 Task: Find connections with filter location Tijucas with filter topic #Leadershipfirstwith filter profile language Spanish with filter current company Jobs Quest with filter school Mangalore University with filter industry Mental Health Care with filter service category Video Production with filter keywords title Direct Salesperson
Action: Mouse moved to (519, 99)
Screenshot: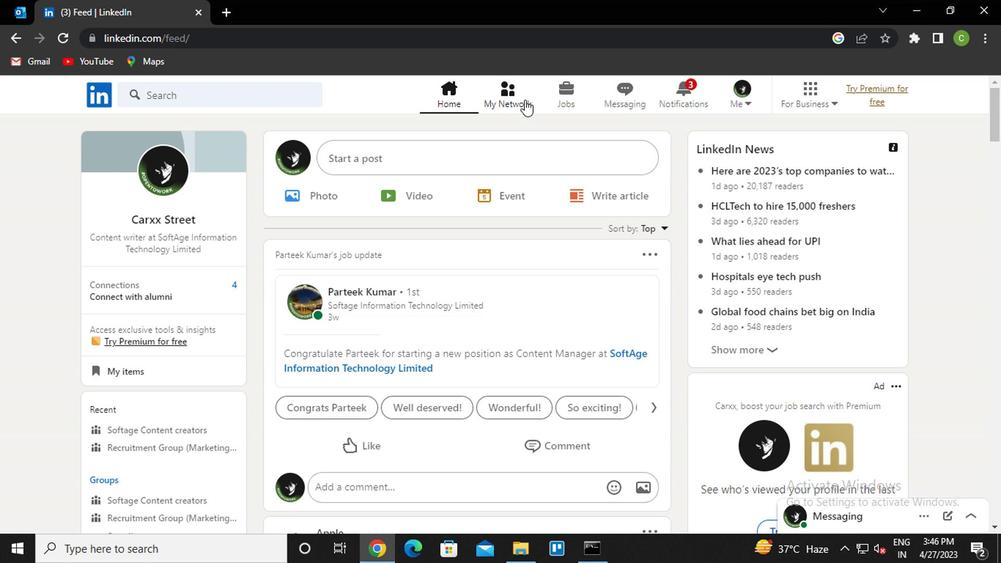 
Action: Mouse pressed left at (519, 99)
Screenshot: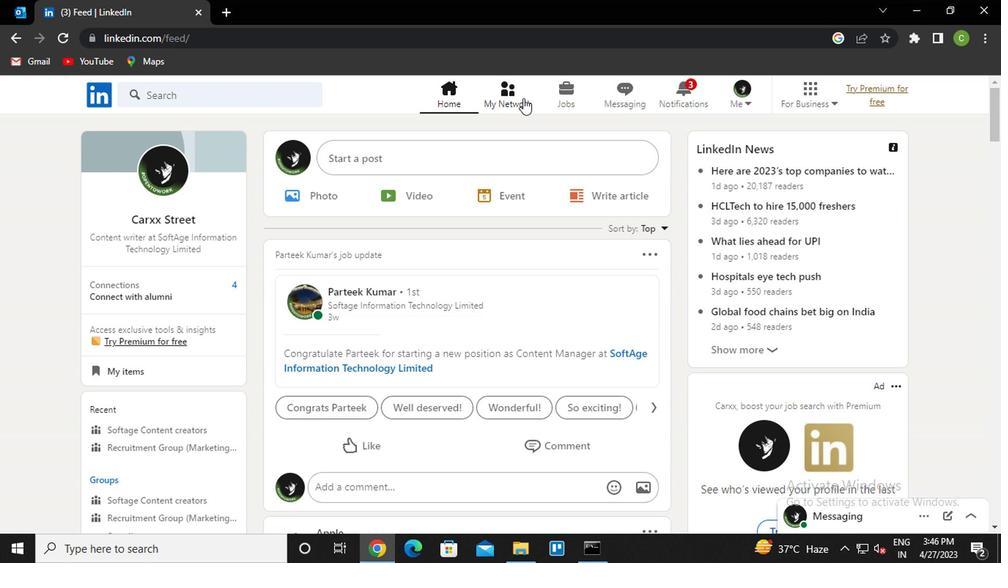 
Action: Mouse moved to (184, 181)
Screenshot: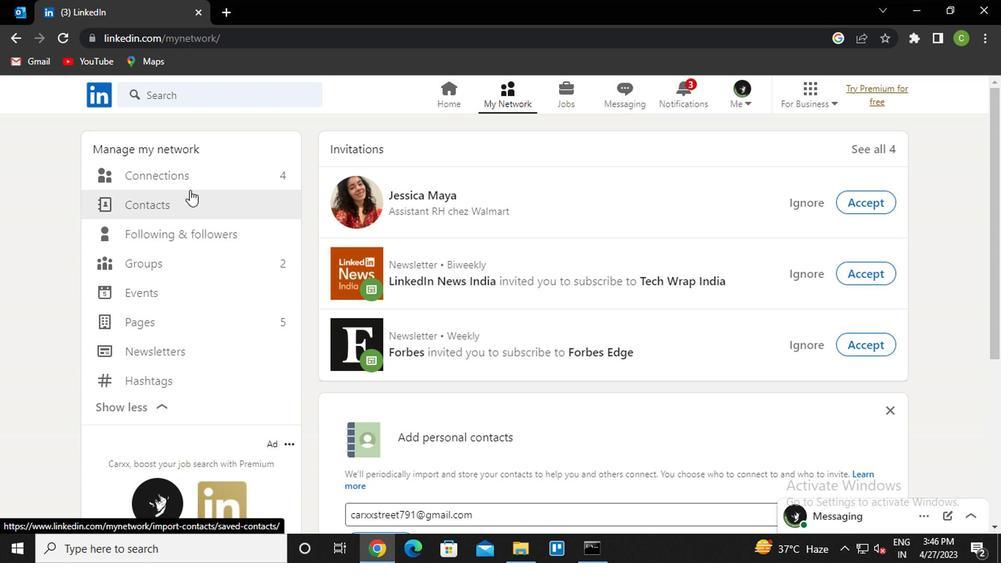 
Action: Mouse pressed left at (184, 181)
Screenshot: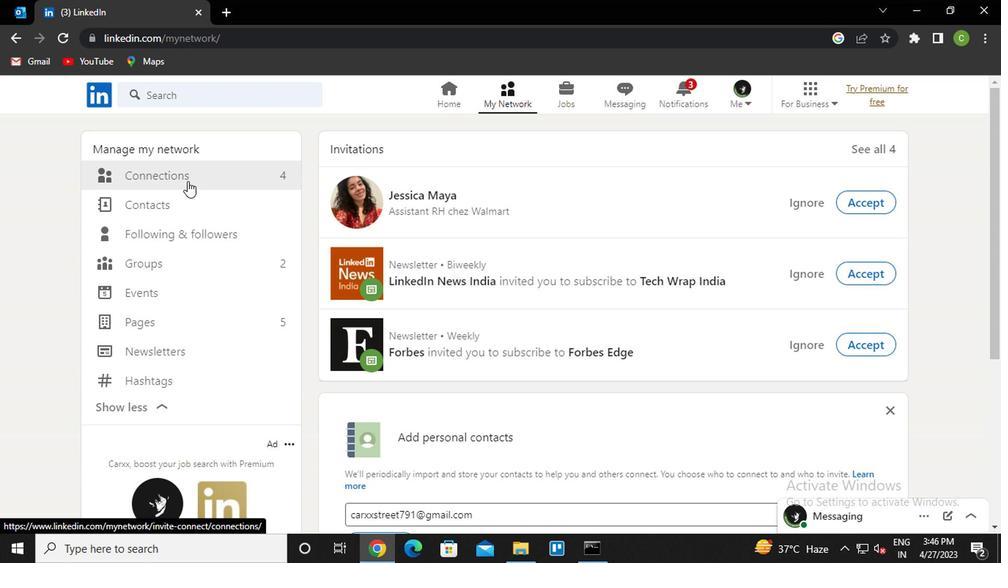 
Action: Mouse moved to (591, 181)
Screenshot: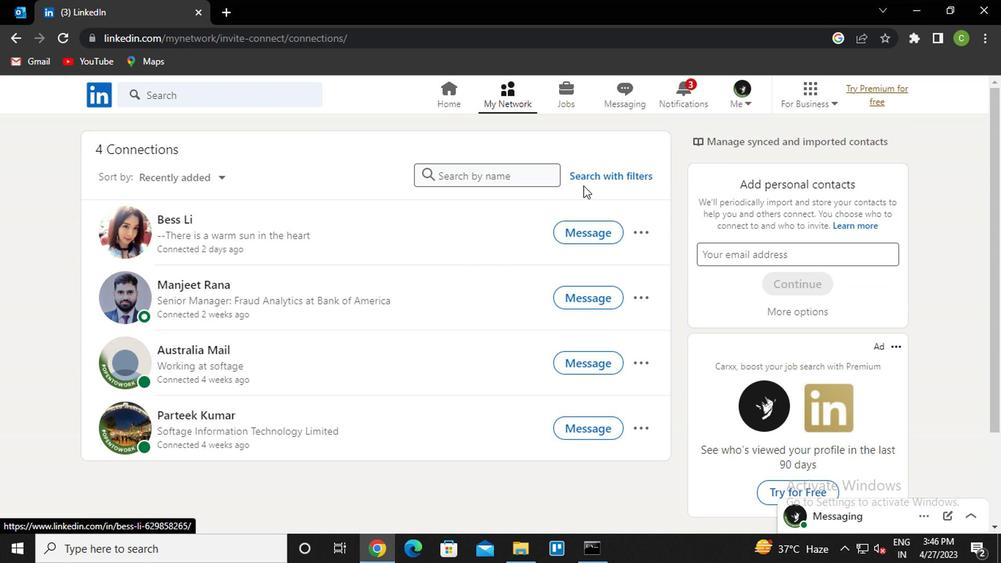 
Action: Mouse pressed left at (591, 181)
Screenshot: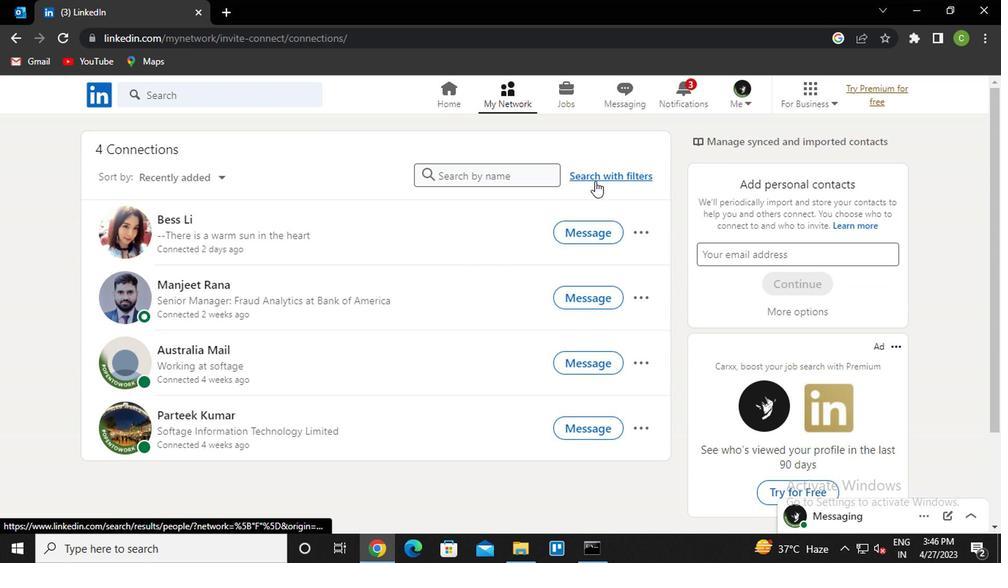 
Action: Mouse moved to (539, 139)
Screenshot: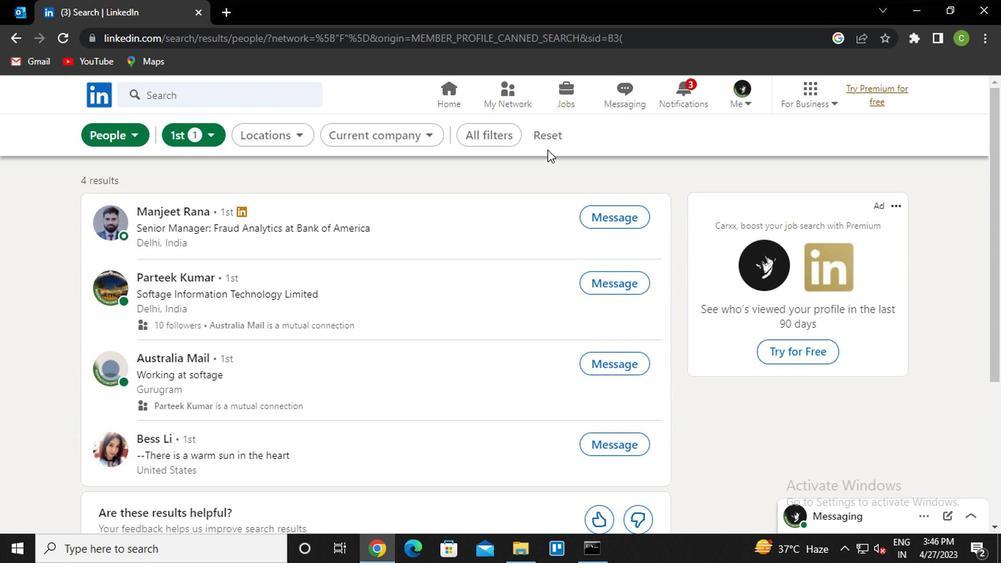 
Action: Mouse pressed left at (539, 139)
Screenshot: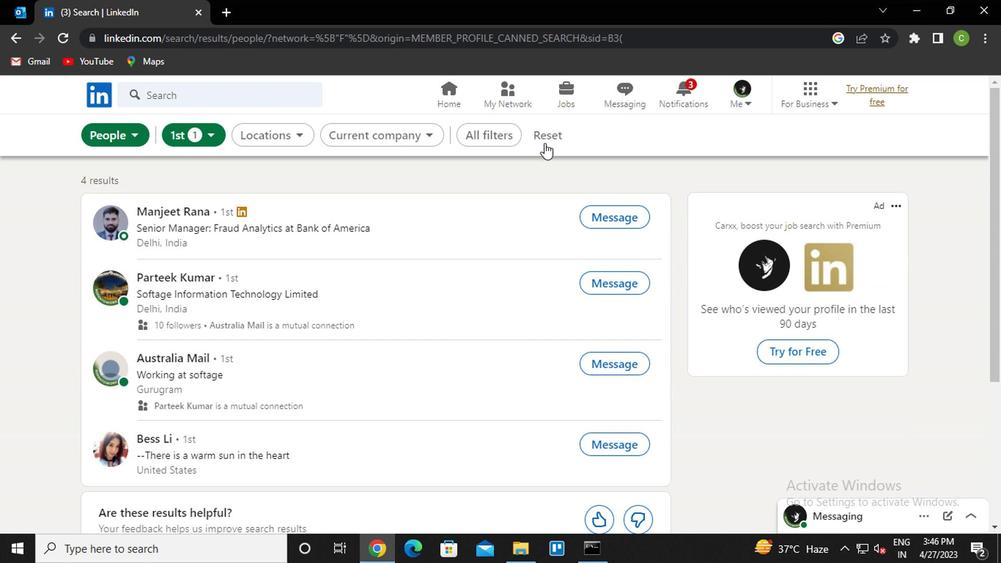 
Action: Mouse moved to (539, 138)
Screenshot: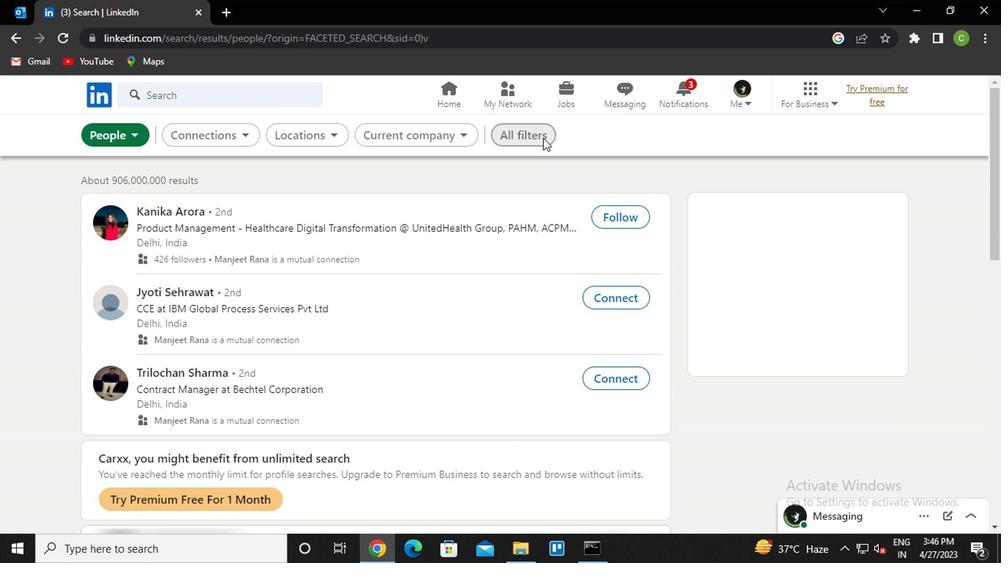 
Action: Mouse pressed left at (539, 138)
Screenshot: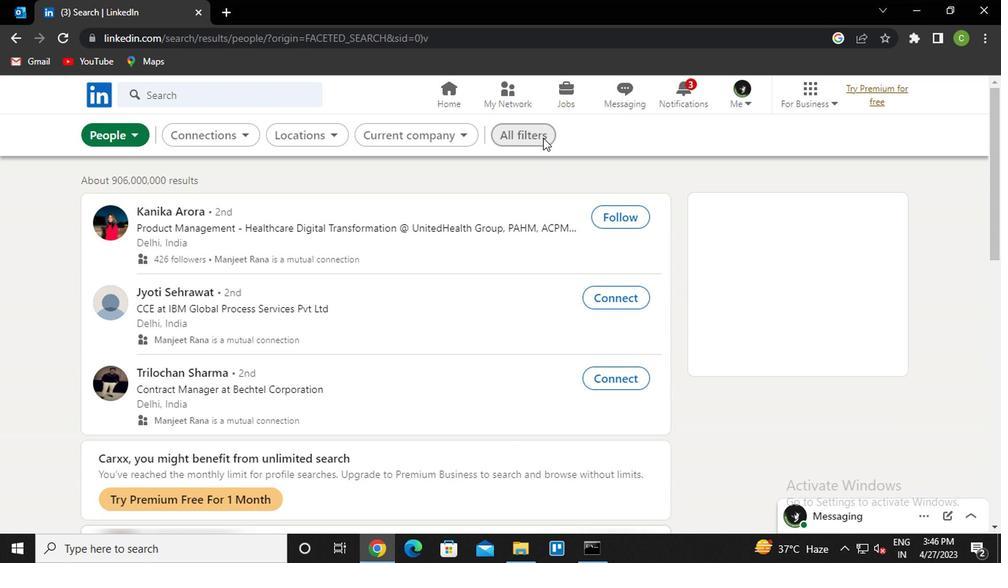 
Action: Mouse moved to (768, 302)
Screenshot: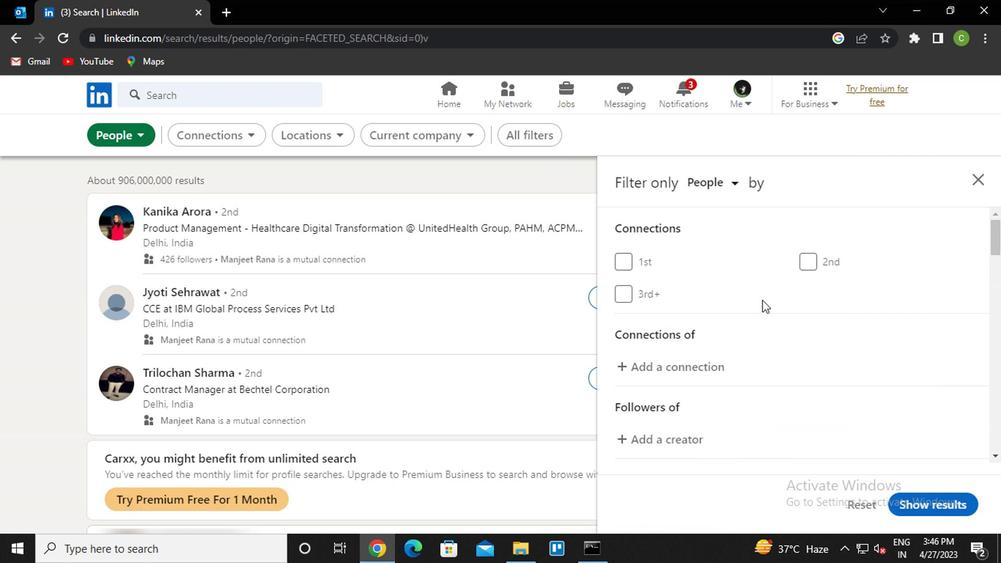 
Action: Mouse scrolled (768, 301) with delta (0, -1)
Screenshot: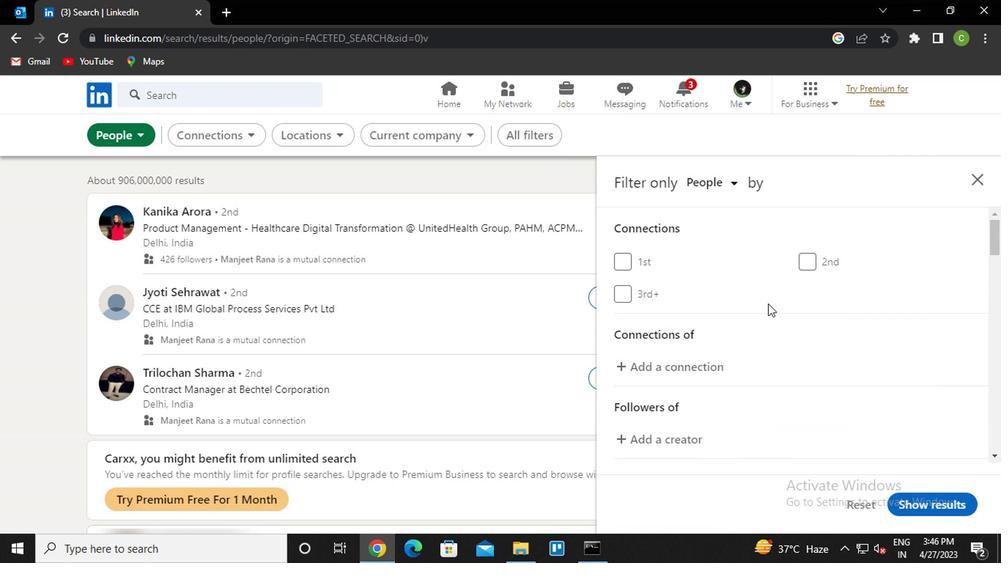 
Action: Mouse scrolled (768, 301) with delta (0, -1)
Screenshot: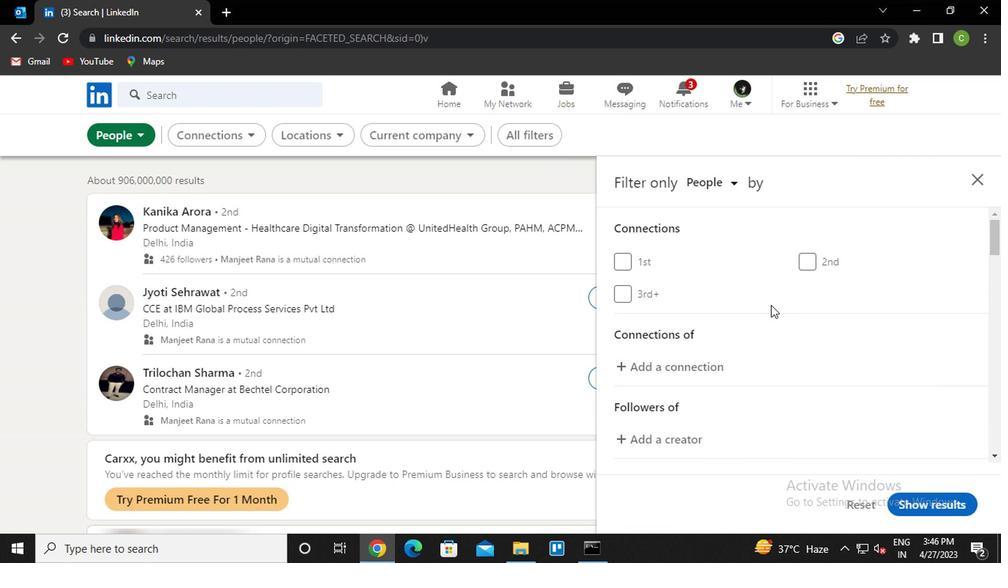 
Action: Mouse moved to (768, 304)
Screenshot: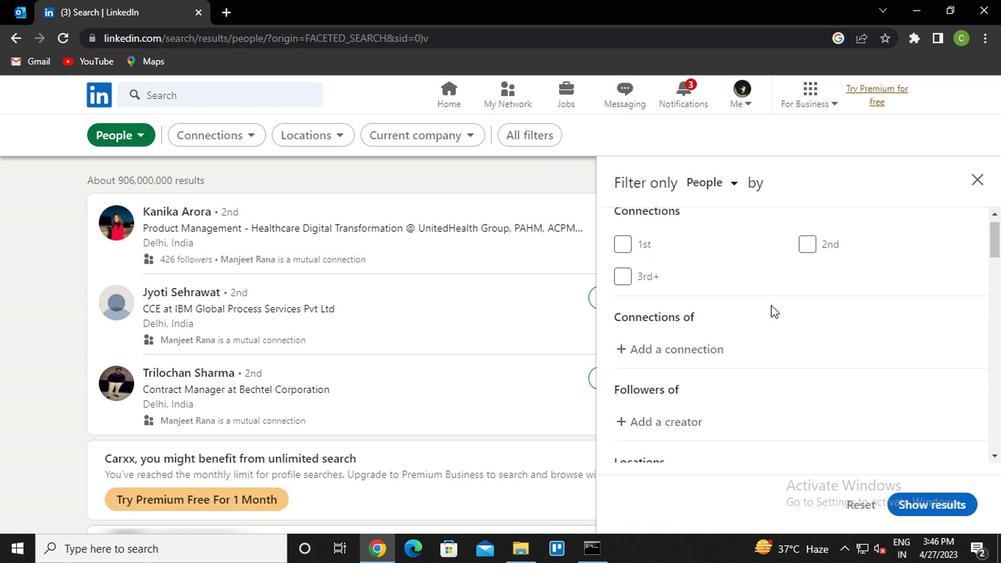 
Action: Mouse scrolled (768, 302) with delta (0, -1)
Screenshot: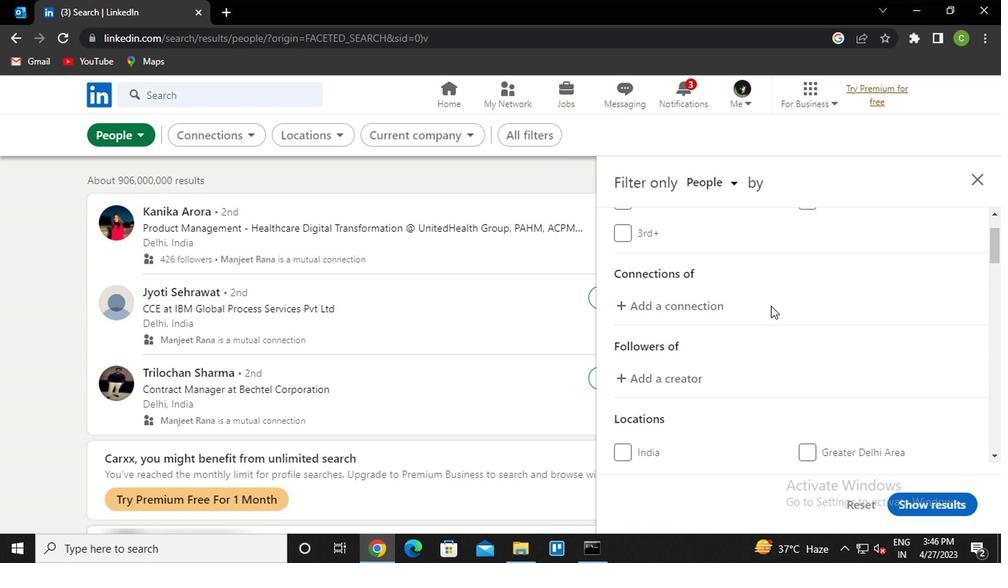 
Action: Mouse scrolled (768, 302) with delta (0, -1)
Screenshot: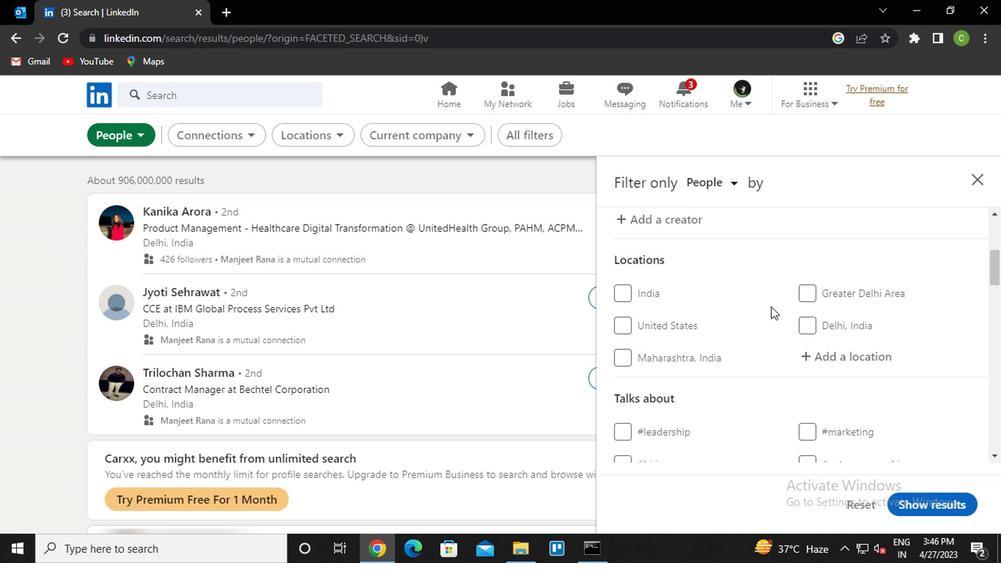 
Action: Mouse moved to (837, 281)
Screenshot: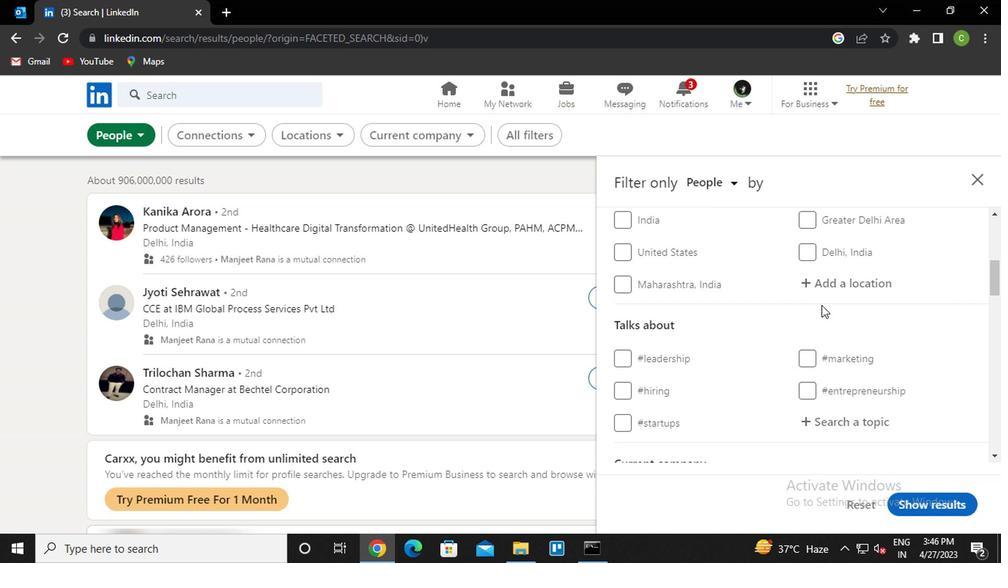 
Action: Mouse pressed left at (837, 281)
Screenshot: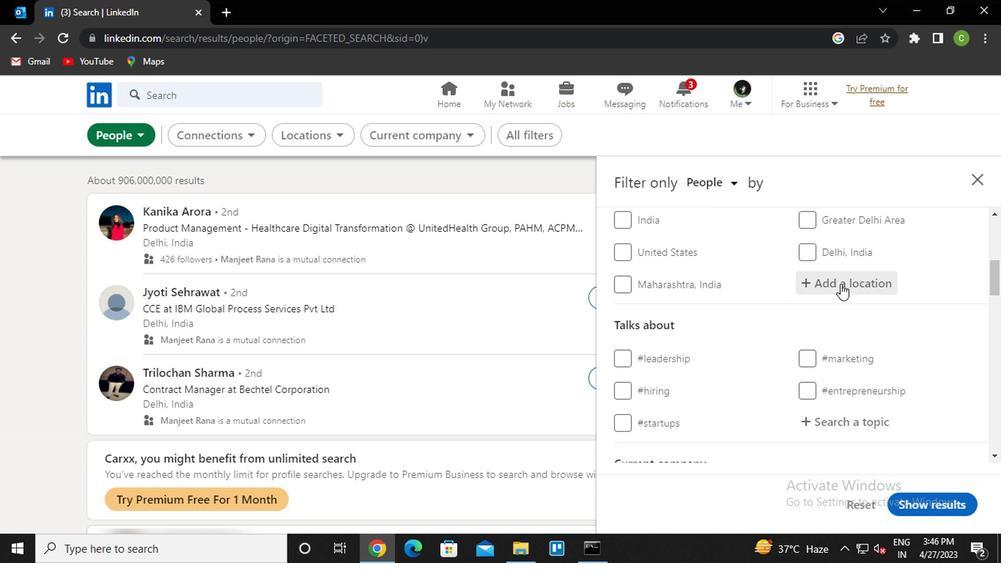 
Action: Key pressed <Key.caps_lock>t<Key.caps_lock>ijucas<Key.down><Key.enter>
Screenshot: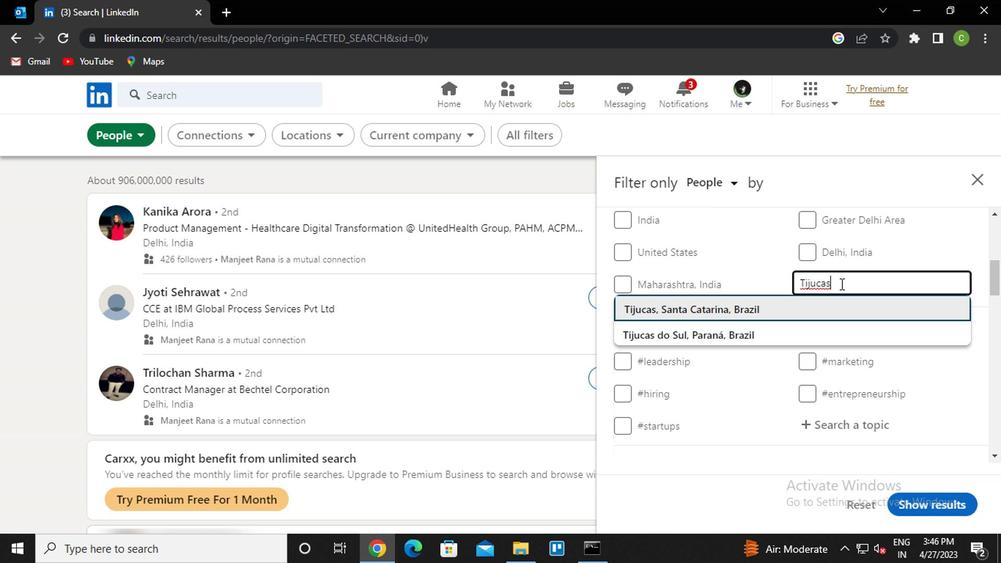 
Action: Mouse moved to (837, 281)
Screenshot: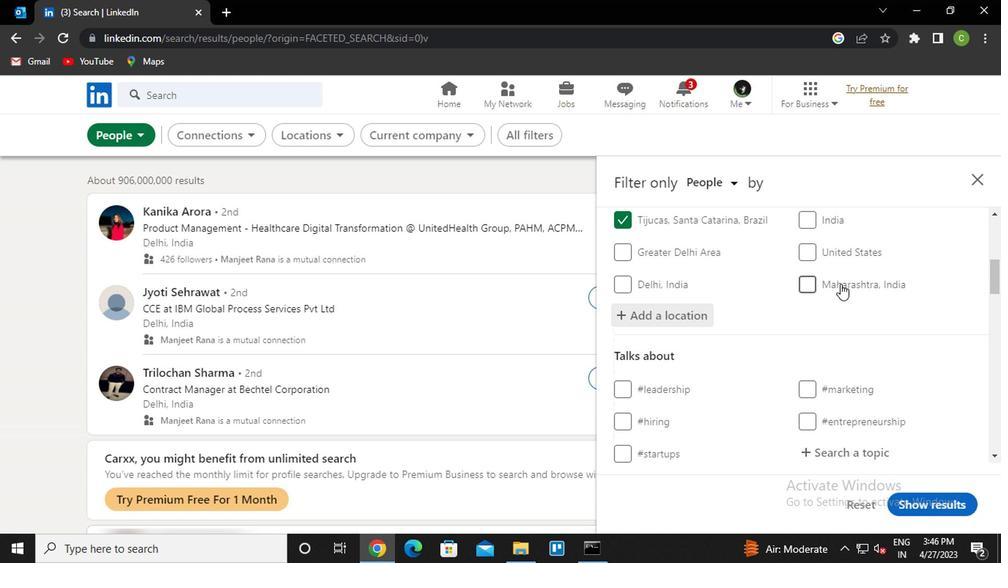 
Action: Mouse scrolled (837, 281) with delta (0, 0)
Screenshot: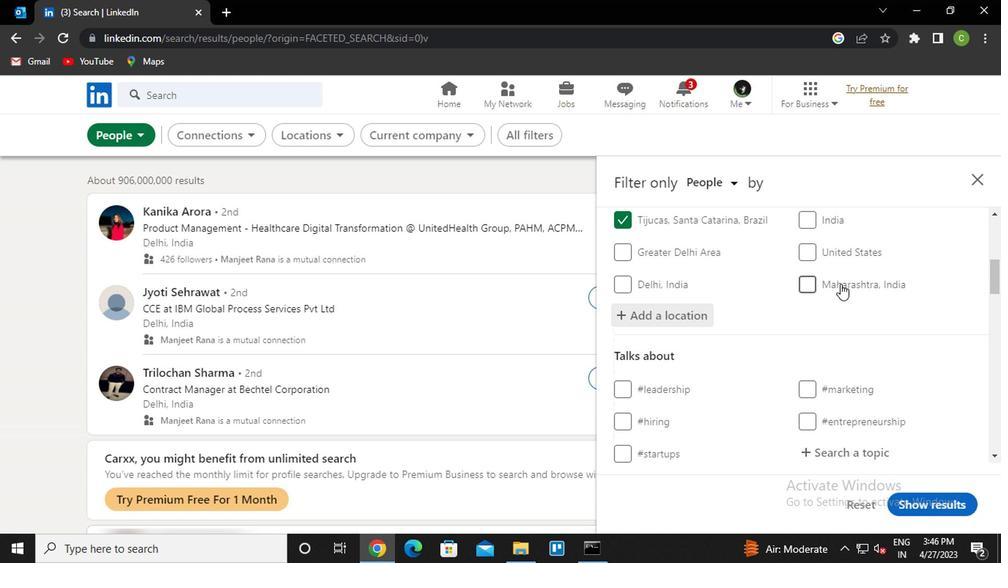 
Action: Mouse moved to (836, 281)
Screenshot: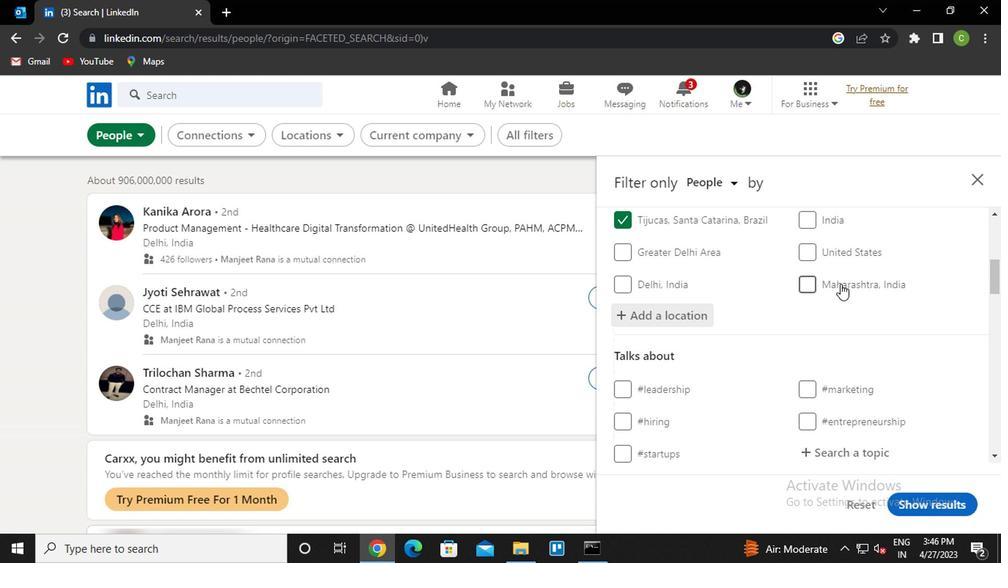 
Action: Mouse scrolled (836, 281) with delta (0, 0)
Screenshot: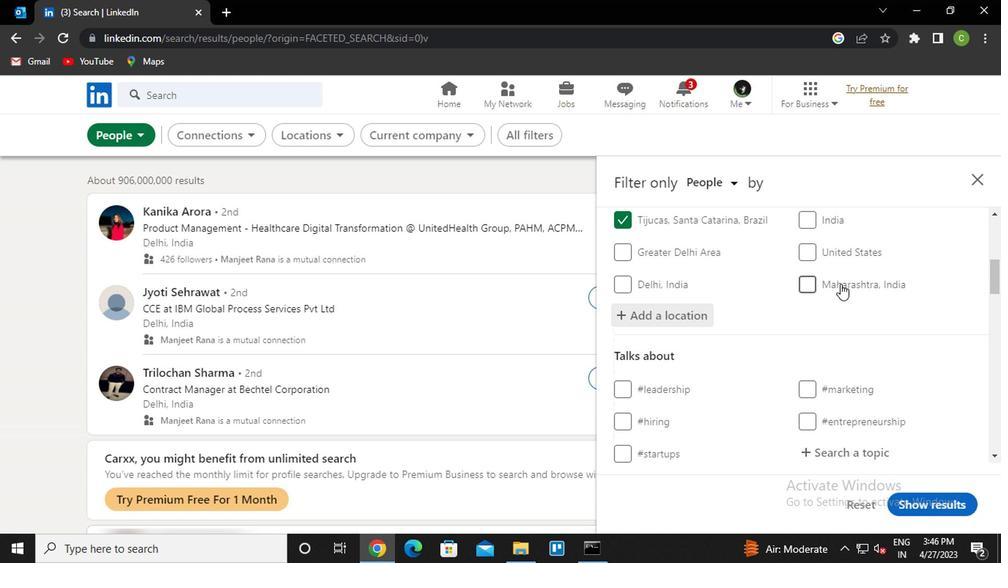 
Action: Mouse moved to (828, 301)
Screenshot: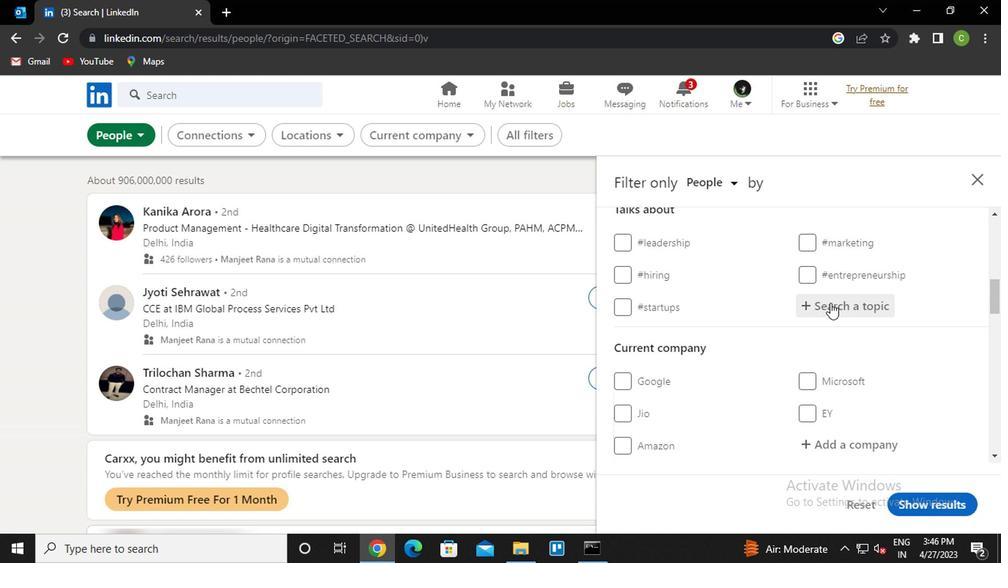 
Action: Mouse pressed left at (828, 301)
Screenshot: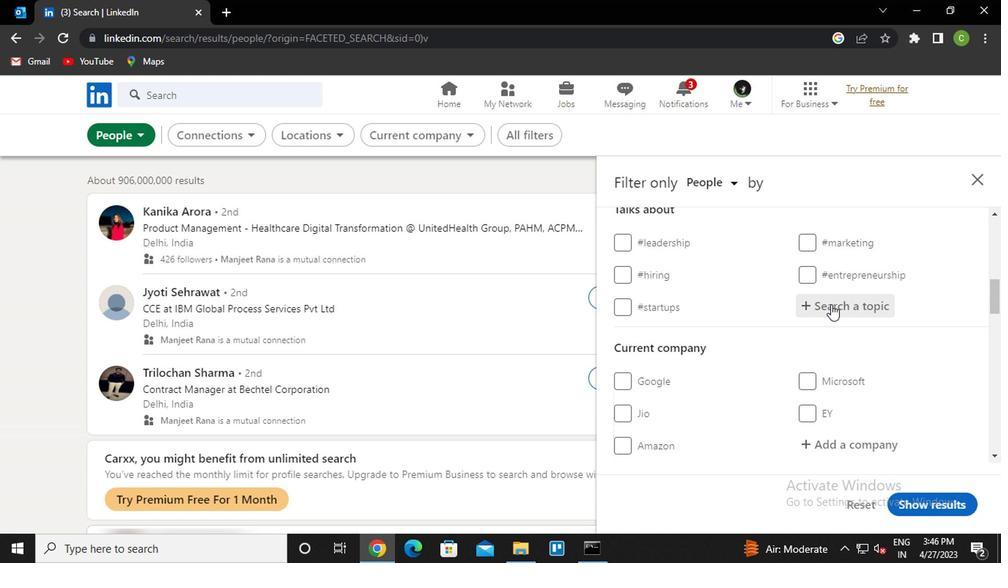 
Action: Key pressed <Key.caps_lock>l<Key.caps_lock>eadership<Key.down><Key.enter>
Screenshot: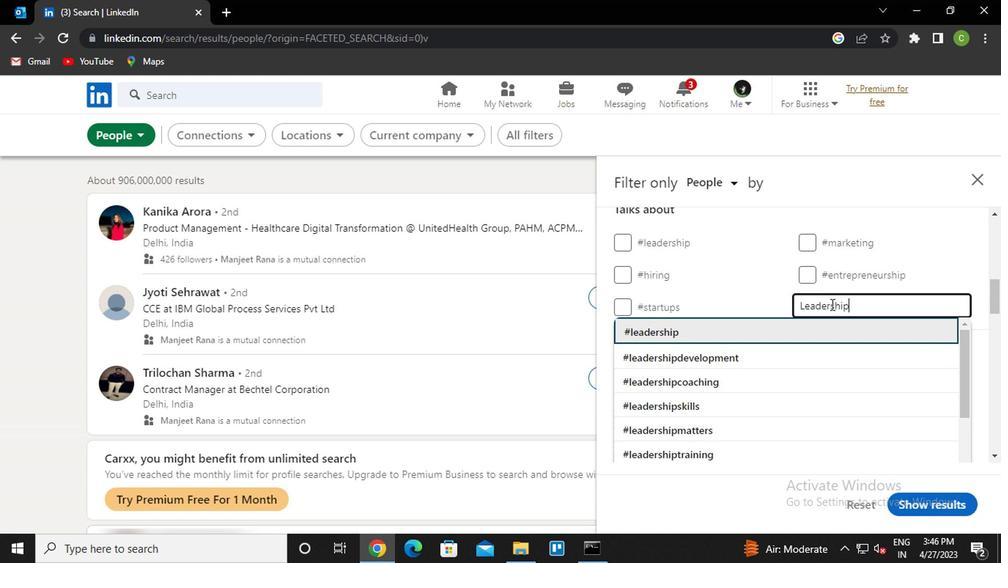 
Action: Mouse scrolled (828, 300) with delta (0, 0)
Screenshot: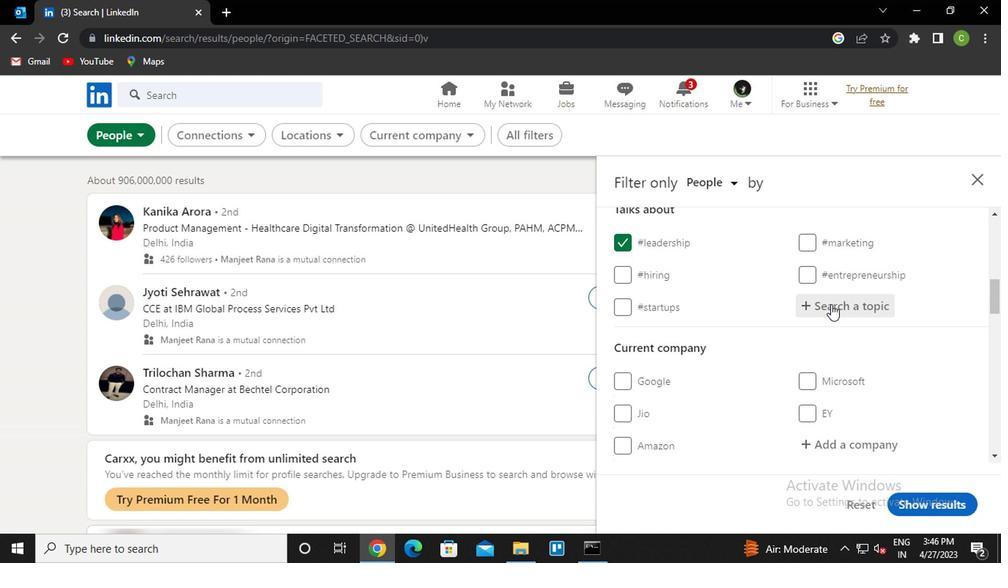 
Action: Mouse moved to (828, 302)
Screenshot: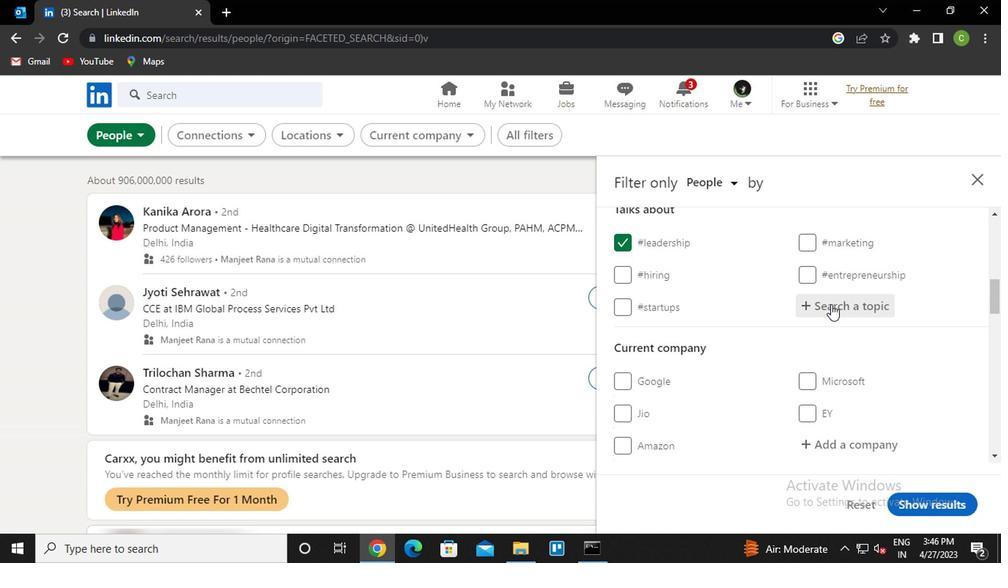 
Action: Mouse scrolled (828, 302) with delta (0, 0)
Screenshot: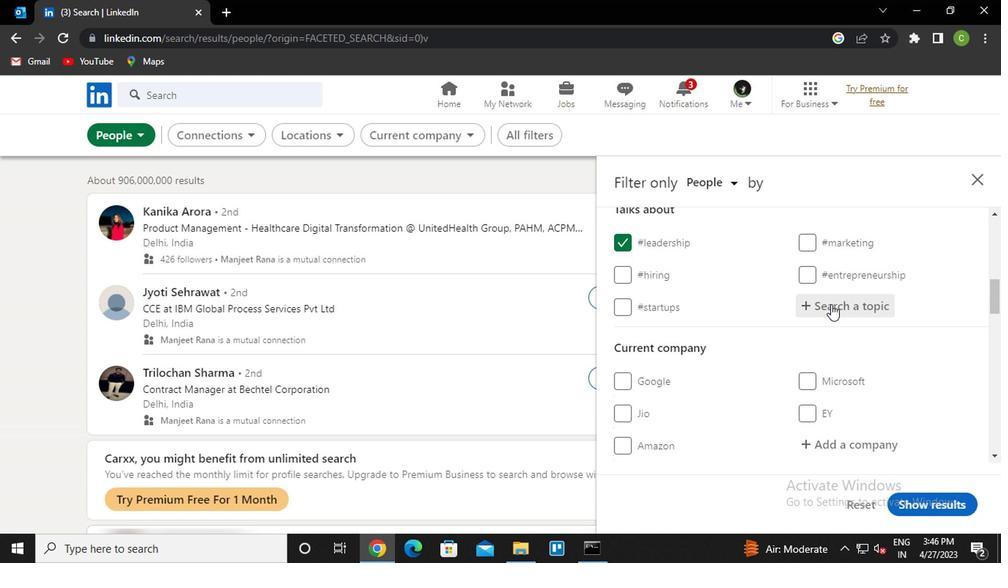 
Action: Mouse moved to (828, 304)
Screenshot: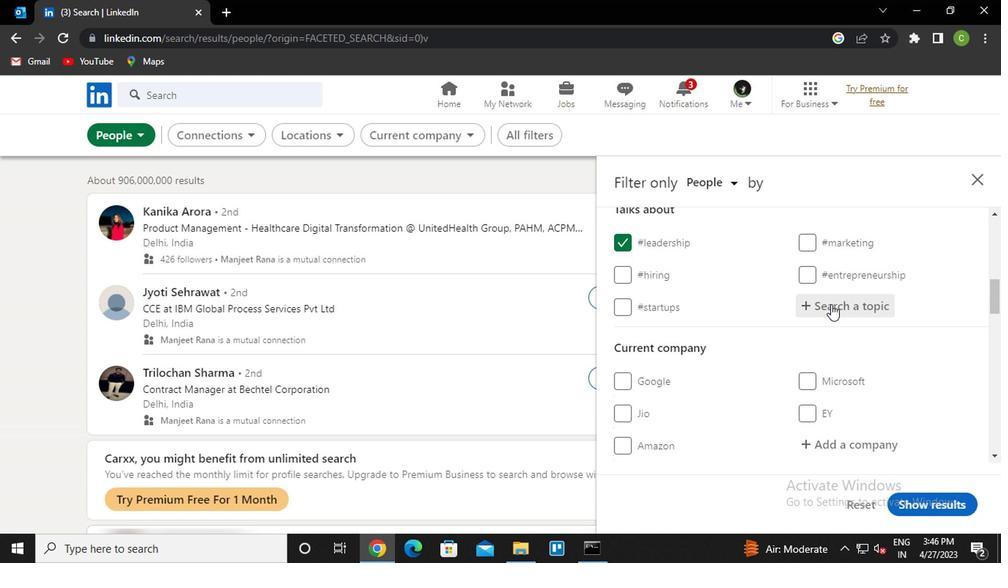 
Action: Mouse scrolled (828, 302) with delta (0, -1)
Screenshot: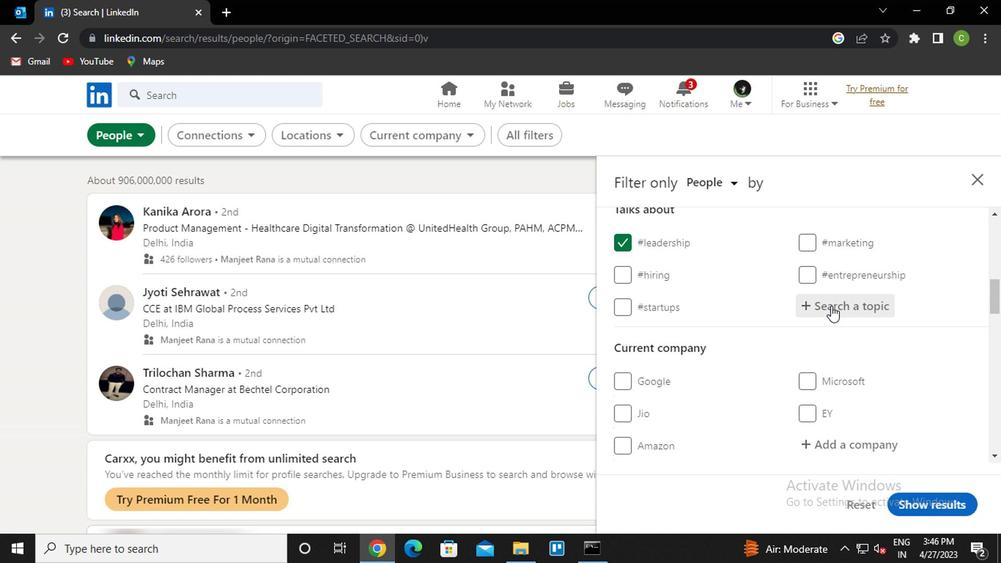 
Action: Mouse moved to (826, 304)
Screenshot: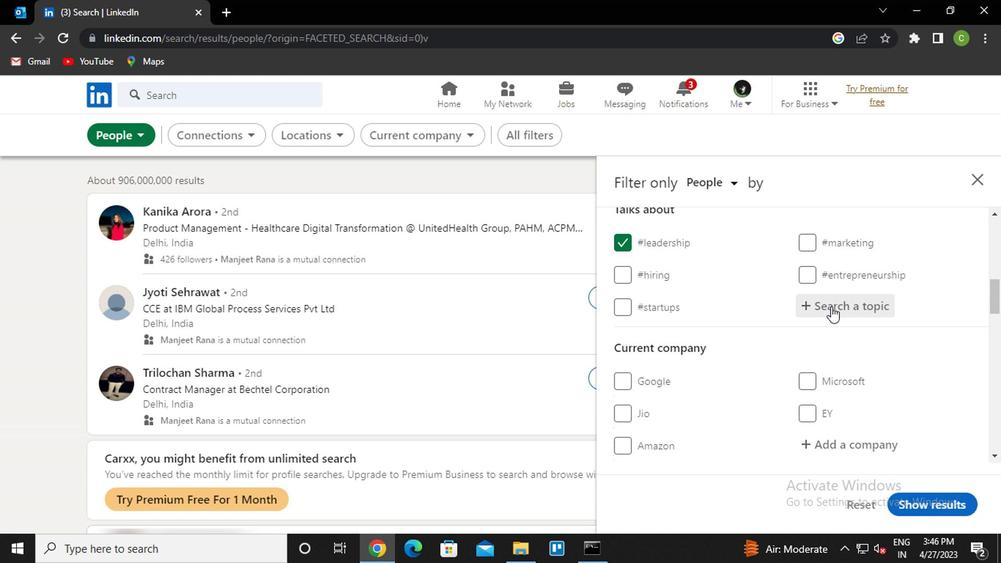
Action: Mouse scrolled (826, 304) with delta (0, 0)
Screenshot: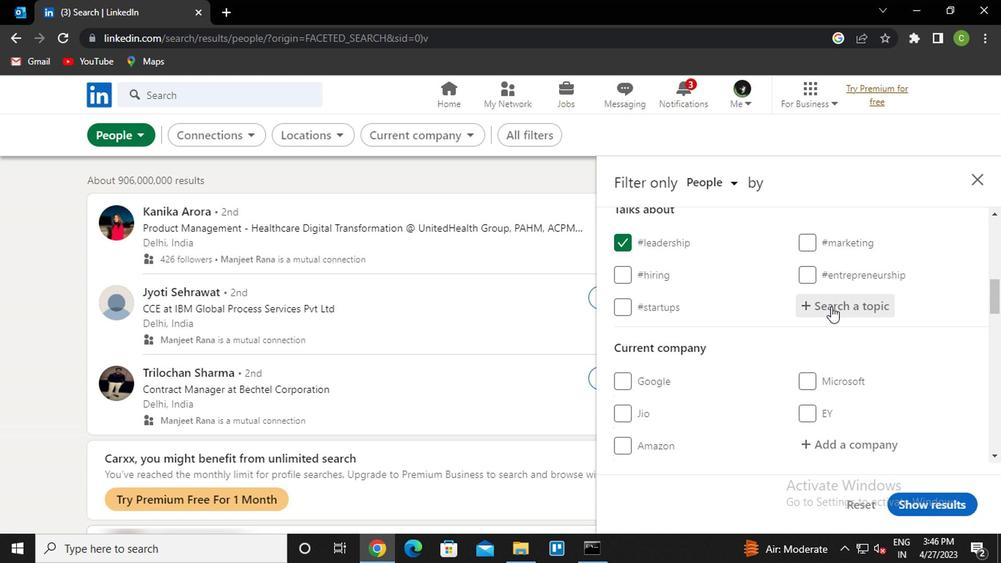 
Action: Mouse moved to (826, 304)
Screenshot: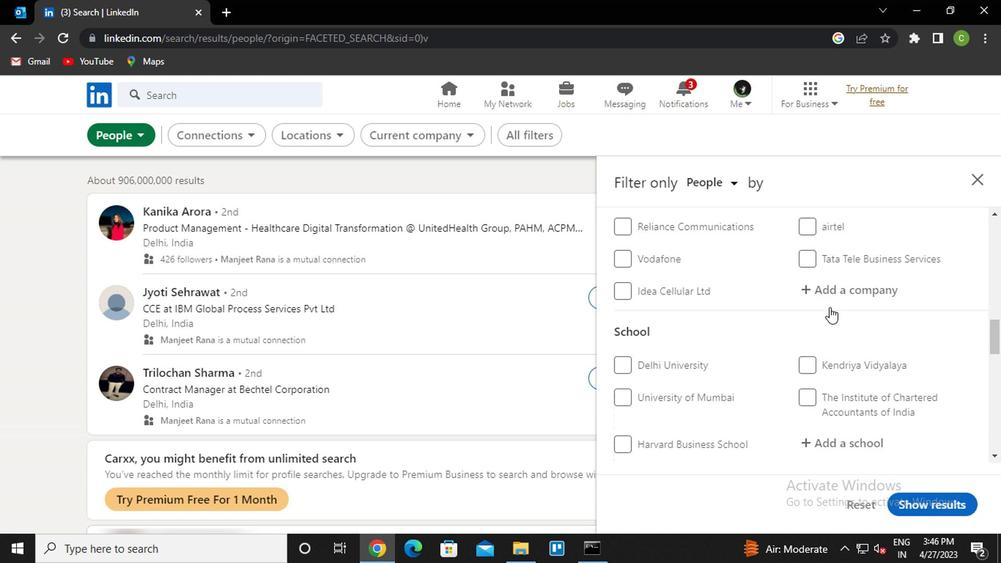 
Action: Mouse scrolled (826, 304) with delta (0, 0)
Screenshot: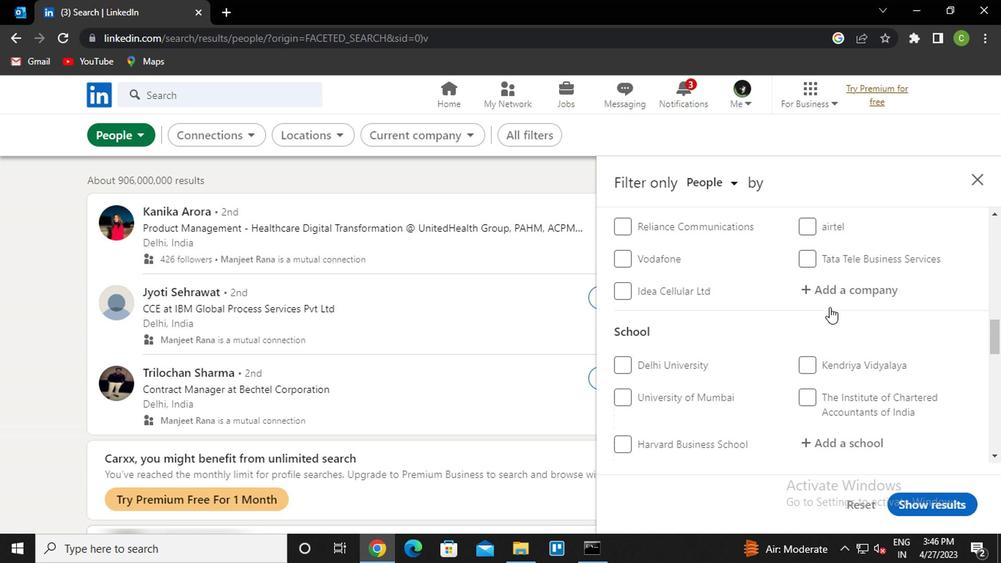 
Action: Mouse scrolled (826, 304) with delta (0, 0)
Screenshot: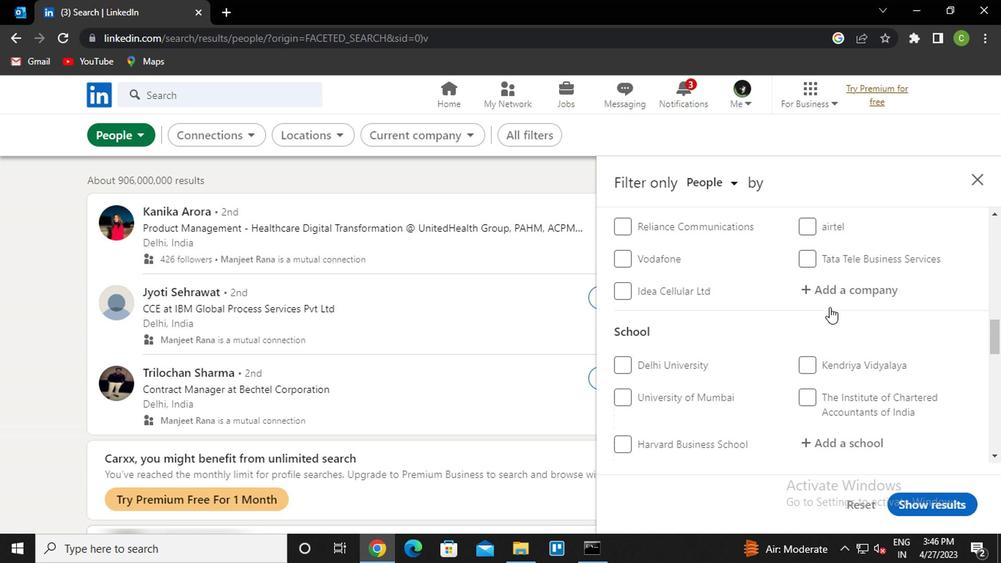 
Action: Mouse moved to (824, 306)
Screenshot: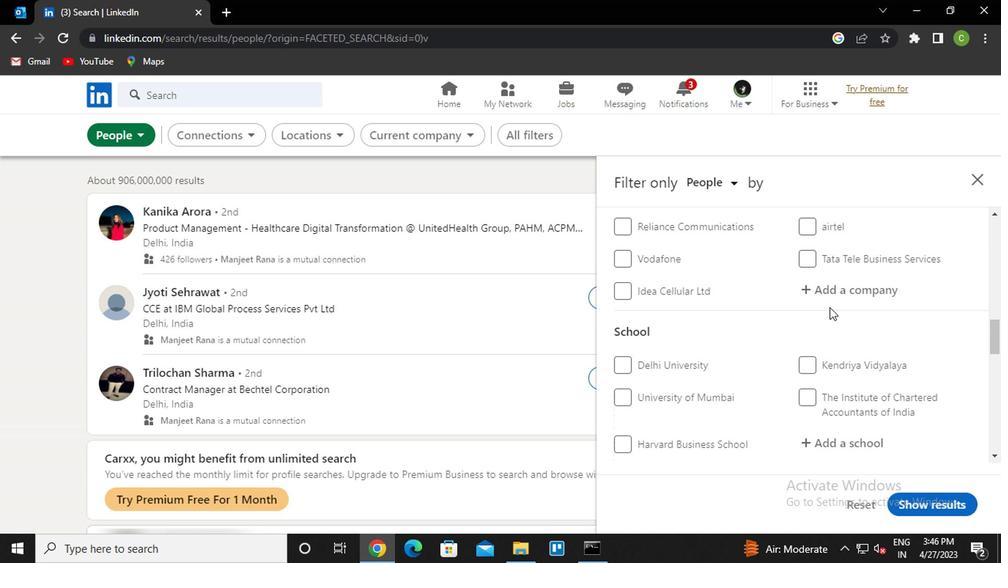 
Action: Mouse scrolled (824, 305) with delta (0, -1)
Screenshot: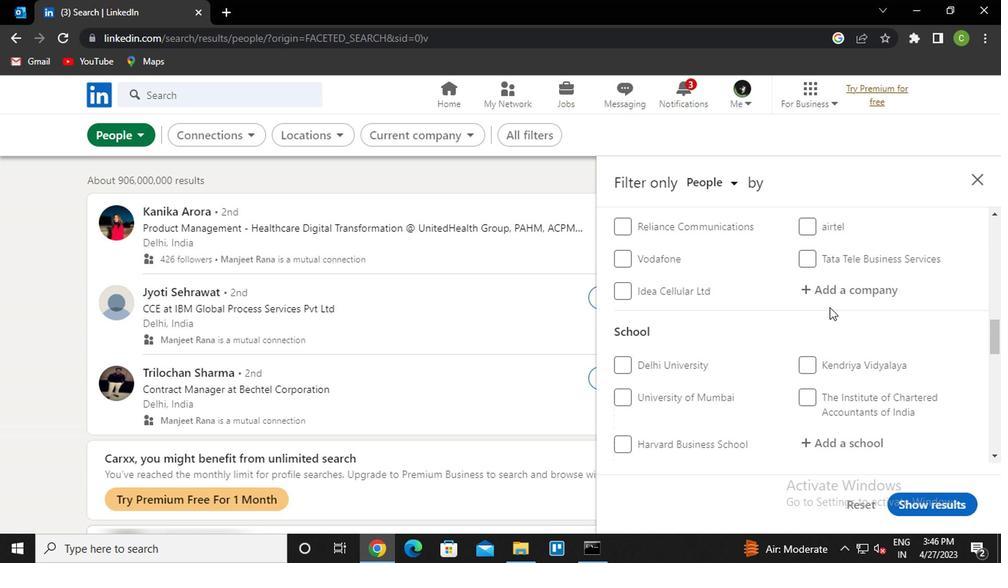
Action: Mouse moved to (823, 306)
Screenshot: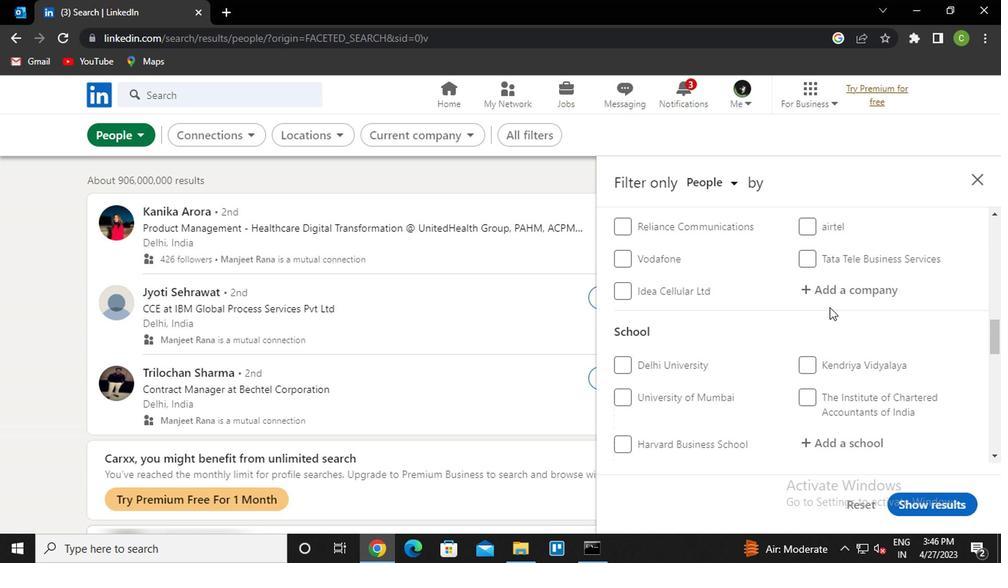 
Action: Mouse scrolled (823, 306) with delta (0, 0)
Screenshot: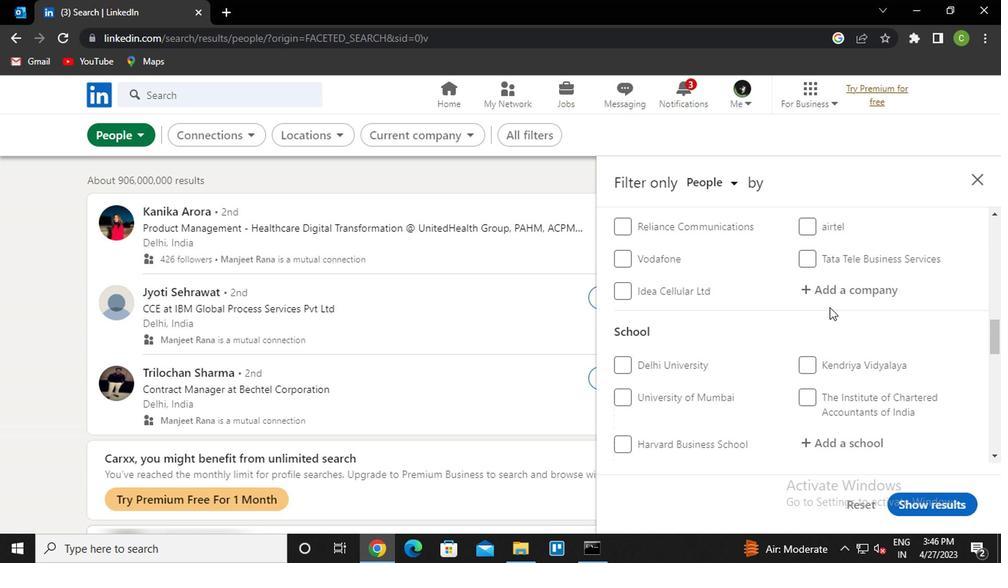 
Action: Mouse moved to (822, 308)
Screenshot: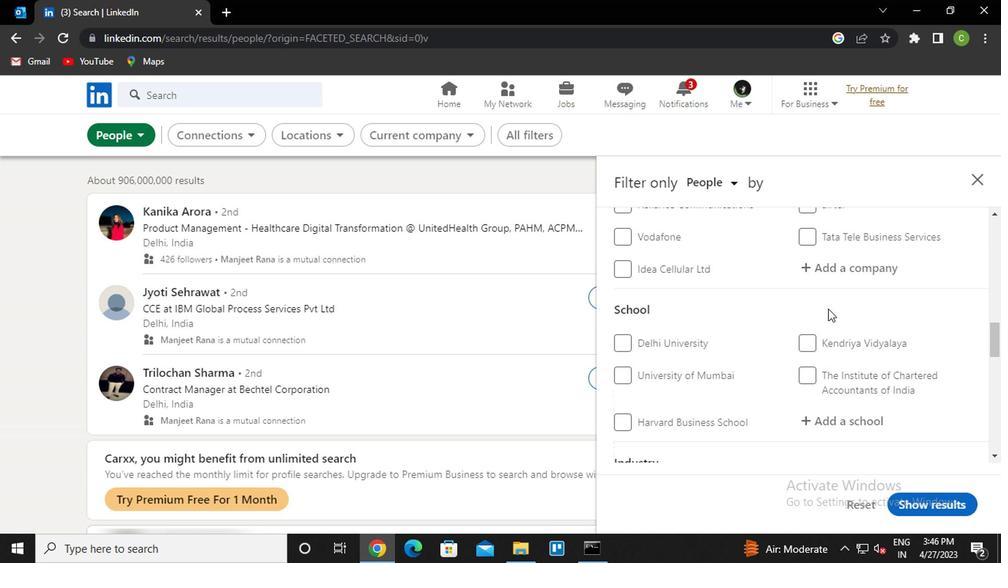 
Action: Mouse scrolled (822, 307) with delta (0, -1)
Screenshot: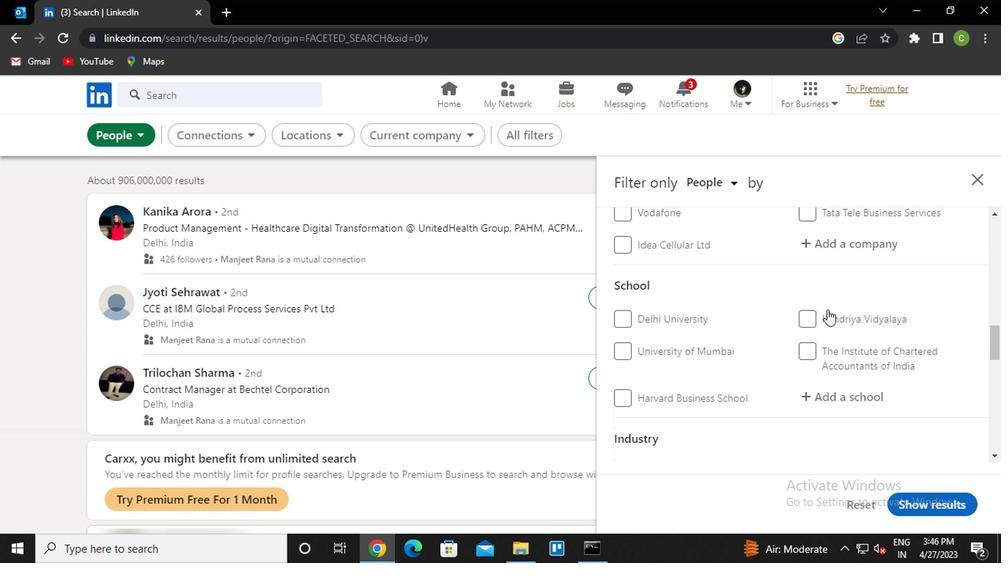 
Action: Mouse moved to (820, 308)
Screenshot: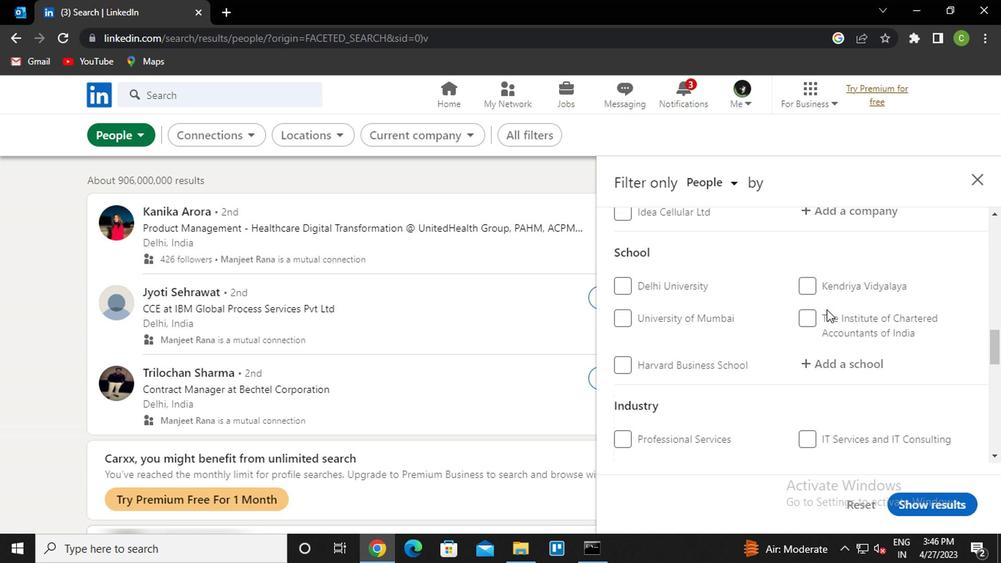 
Action: Mouse scrolled (820, 308) with delta (0, 0)
Screenshot: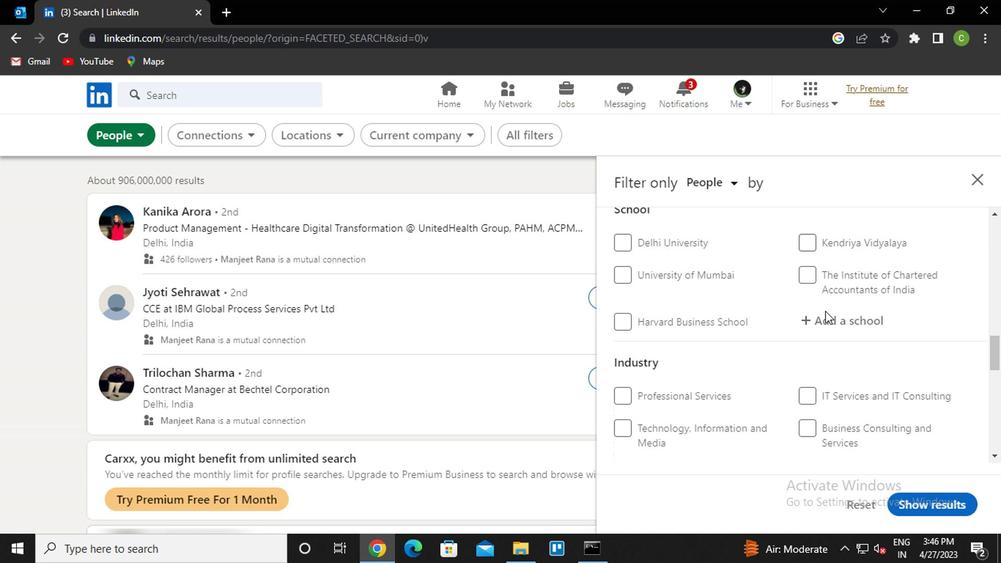 
Action: Mouse moved to (819, 309)
Screenshot: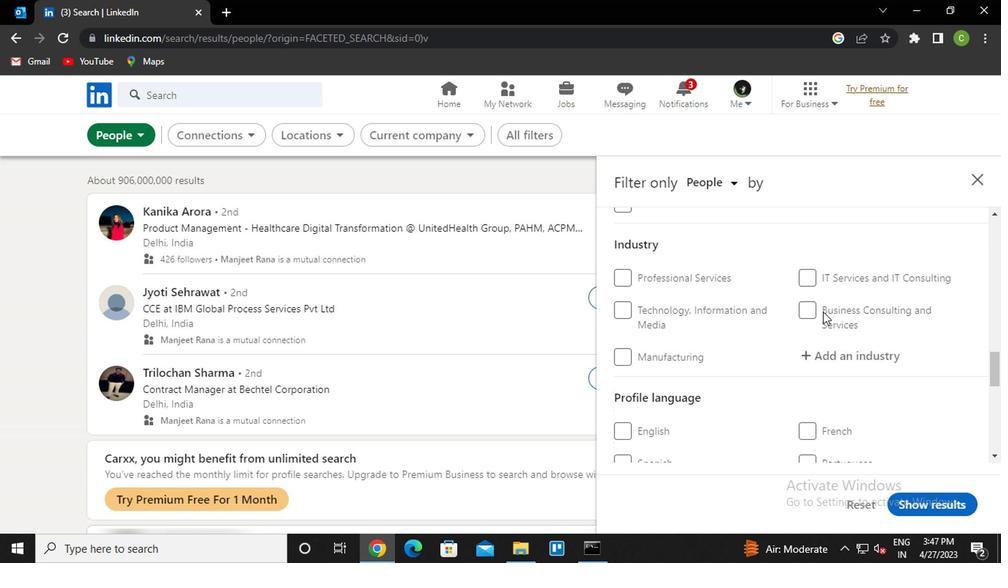 
Action: Mouse scrolled (819, 308) with delta (0, -1)
Screenshot: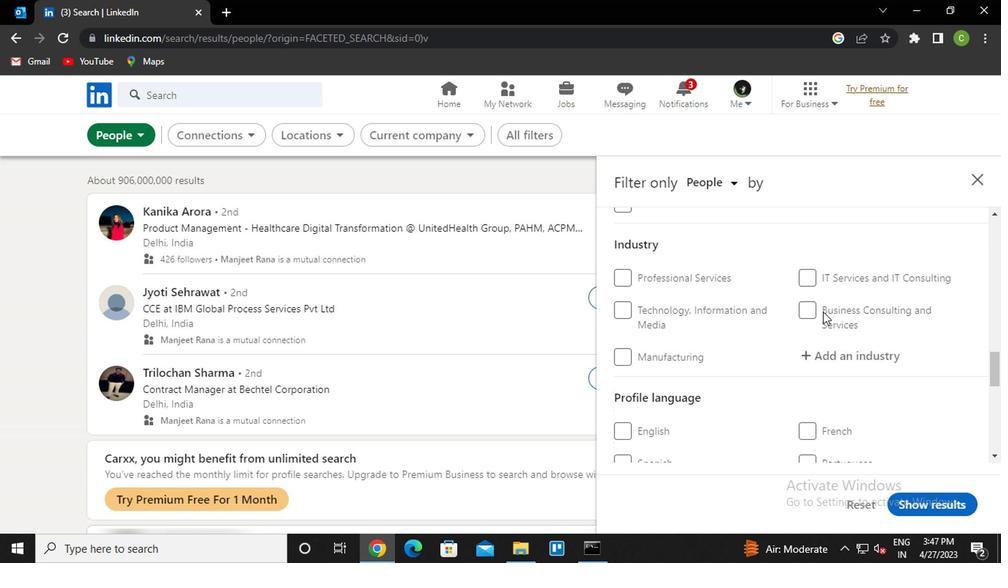 
Action: Mouse moved to (806, 317)
Screenshot: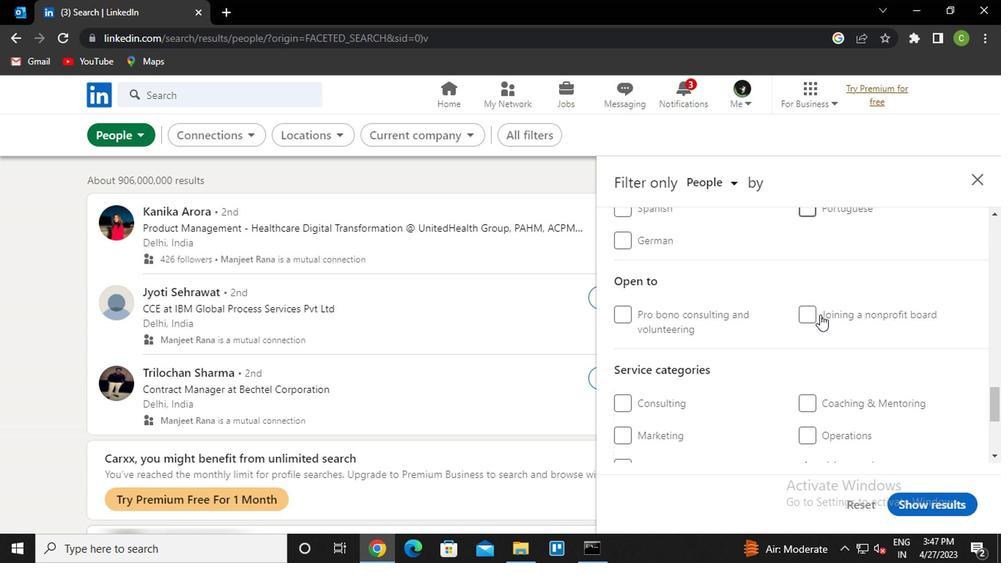 
Action: Mouse scrolled (806, 316) with delta (0, -1)
Screenshot: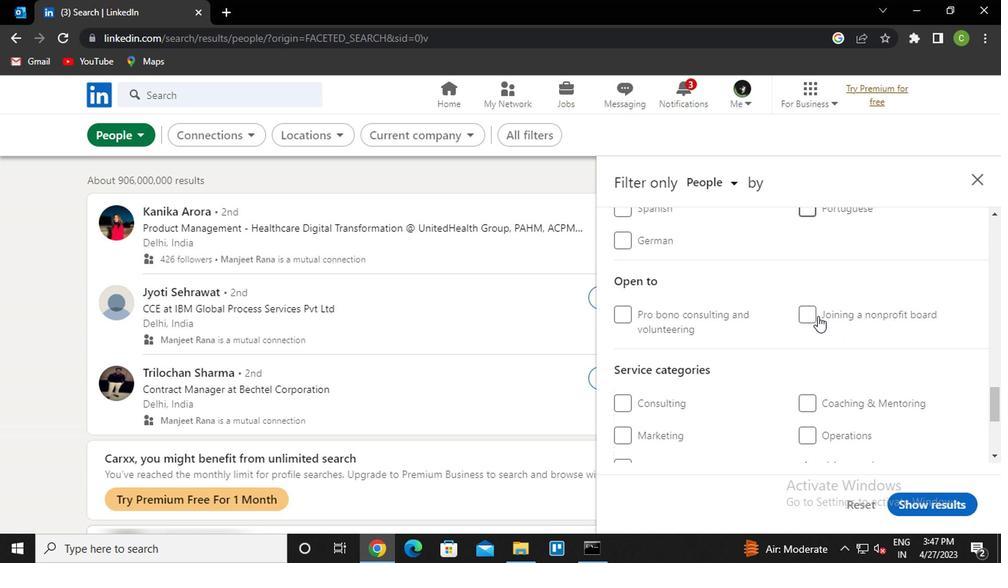 
Action: Mouse moved to (806, 318)
Screenshot: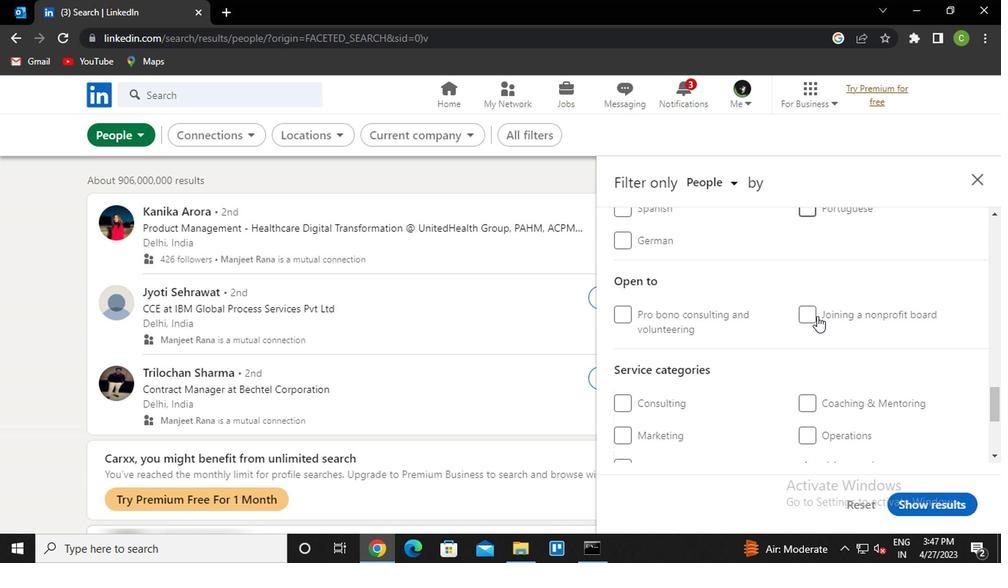 
Action: Mouse scrolled (806, 317) with delta (0, 0)
Screenshot: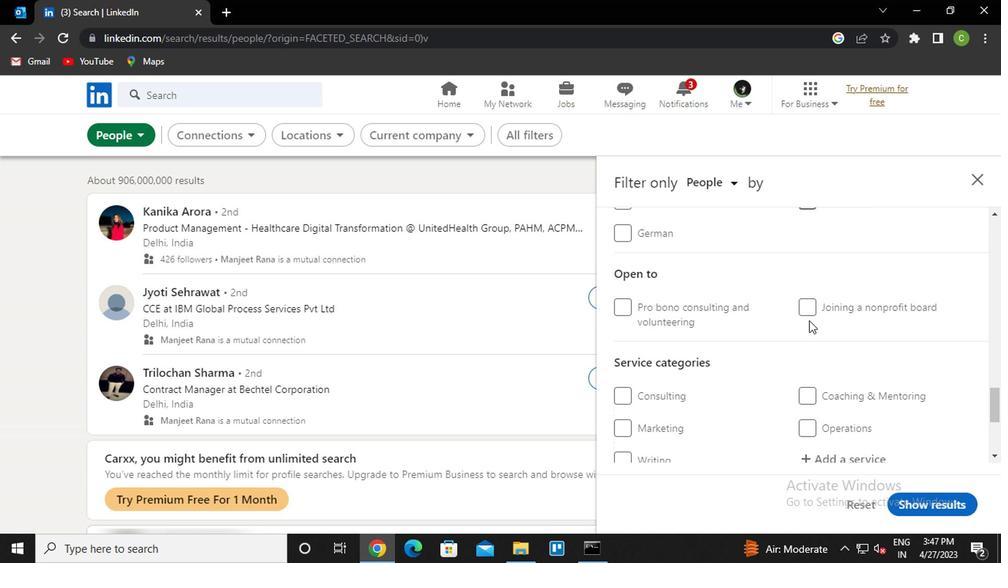 
Action: Mouse moved to (805, 318)
Screenshot: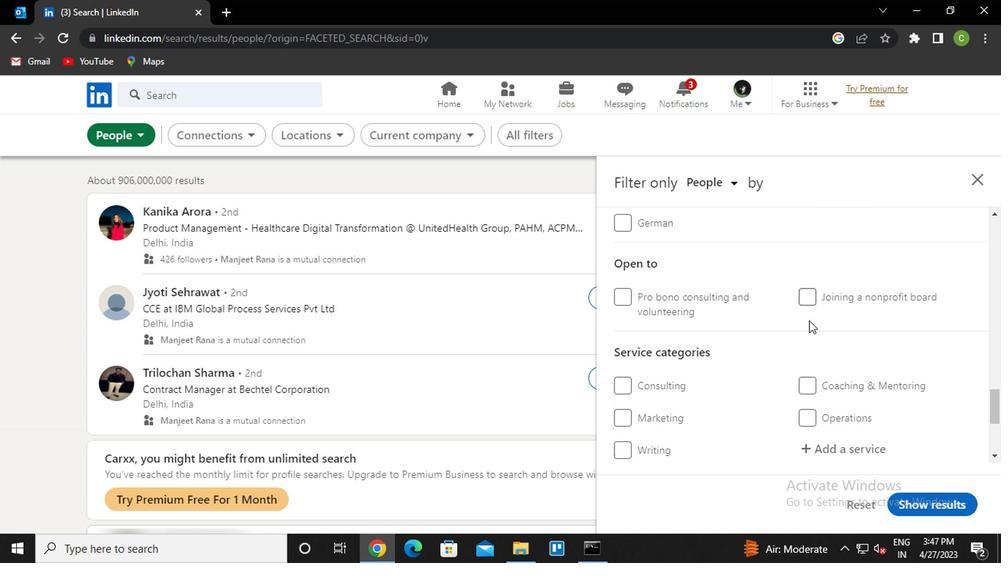 
Action: Mouse scrolled (805, 317) with delta (0, 0)
Screenshot: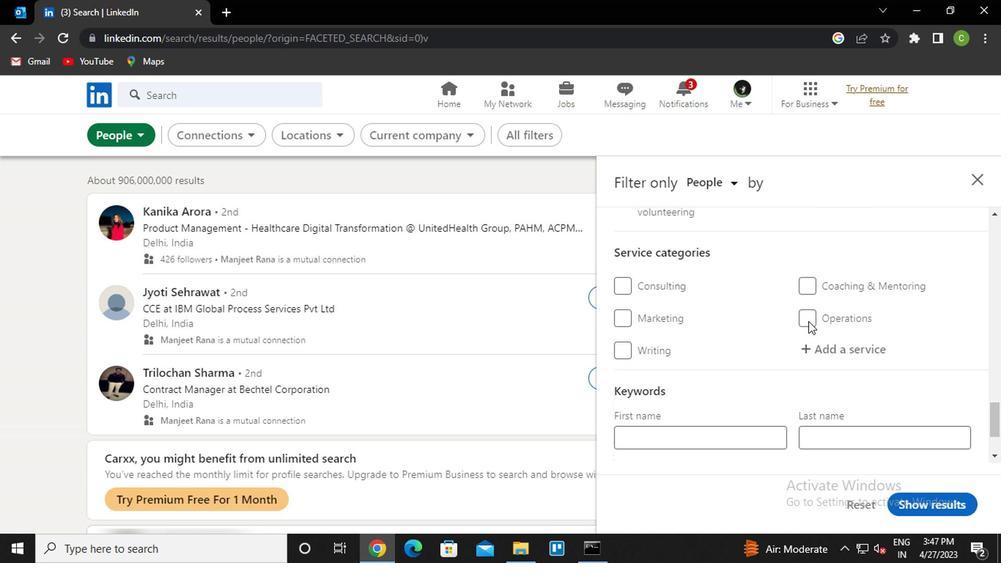 
Action: Mouse scrolled (805, 317) with delta (0, 0)
Screenshot: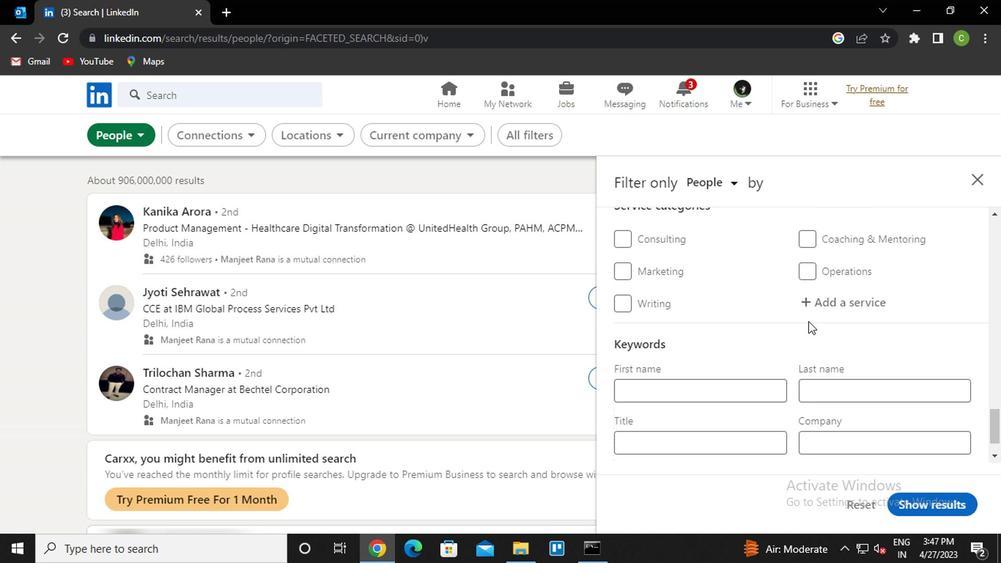 
Action: Mouse scrolled (805, 317) with delta (0, 0)
Screenshot: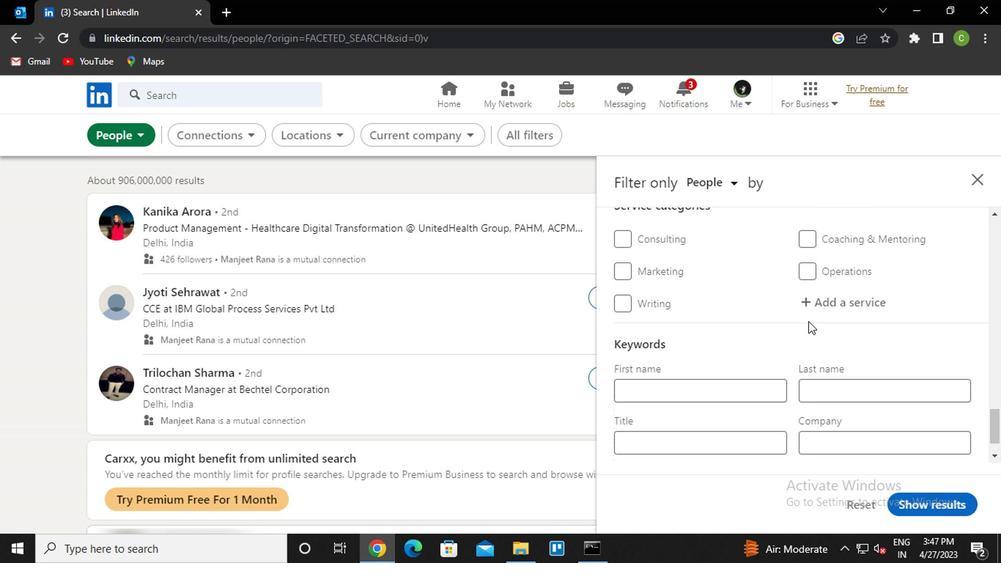 
Action: Mouse scrolled (805, 318) with delta (0, 0)
Screenshot: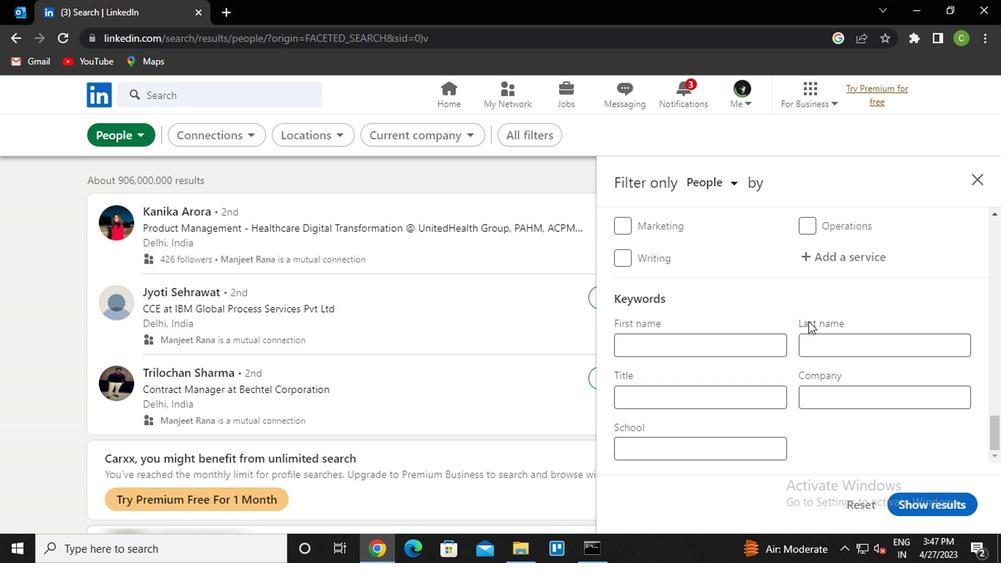 
Action: Mouse scrolled (805, 318) with delta (0, 0)
Screenshot: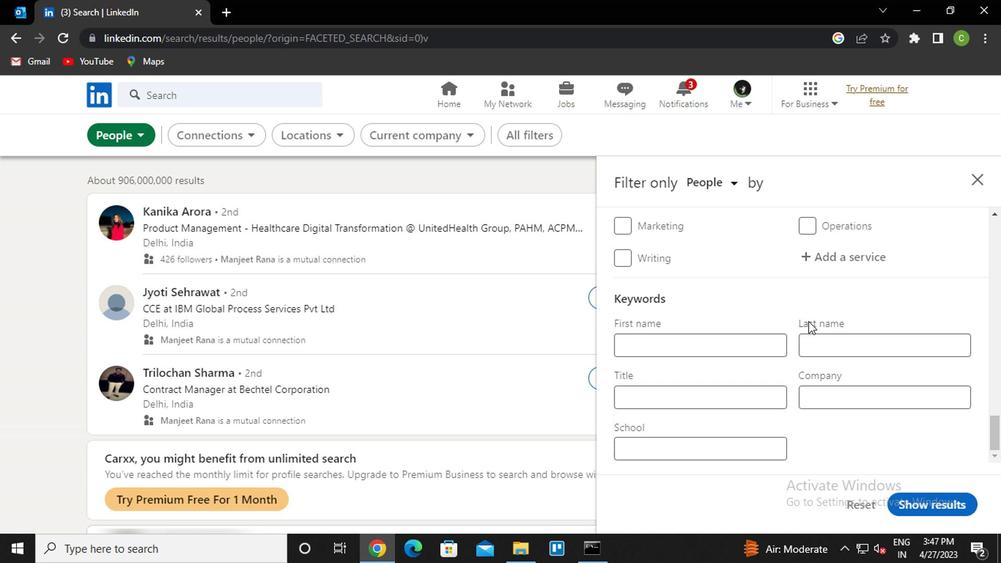 
Action: Mouse scrolled (805, 318) with delta (0, 0)
Screenshot: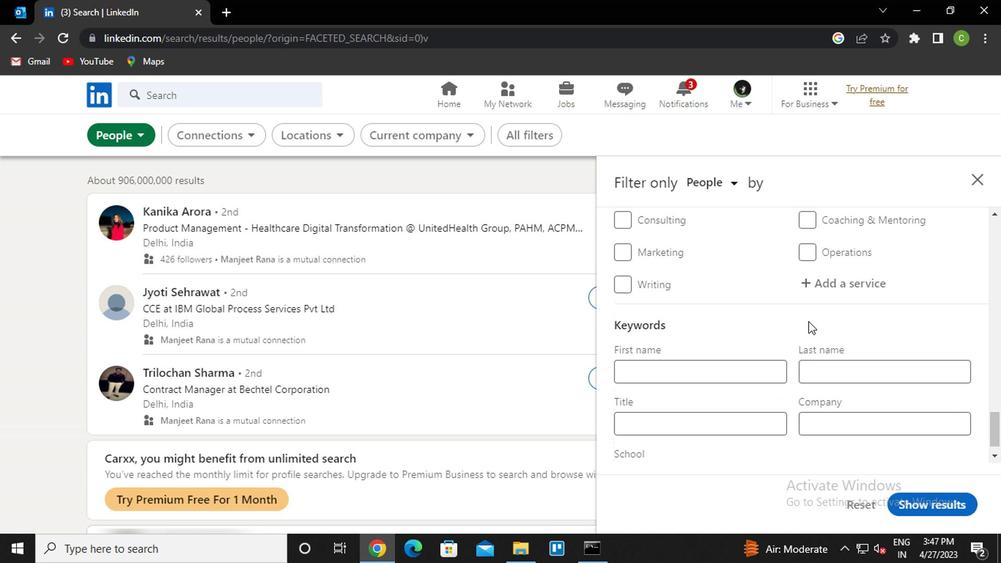 
Action: Mouse scrolled (805, 318) with delta (0, 0)
Screenshot: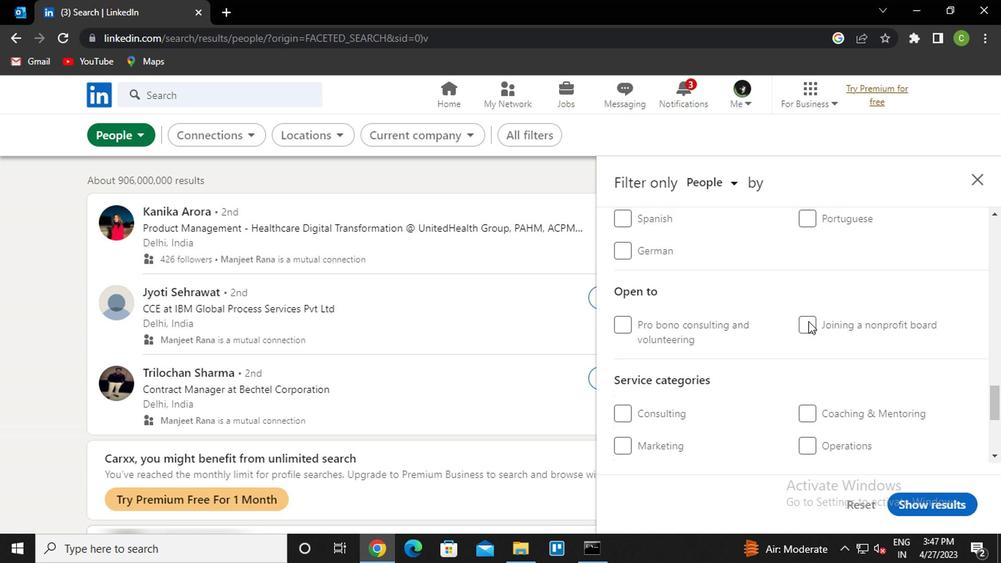 
Action: Mouse scrolled (805, 318) with delta (0, 0)
Screenshot: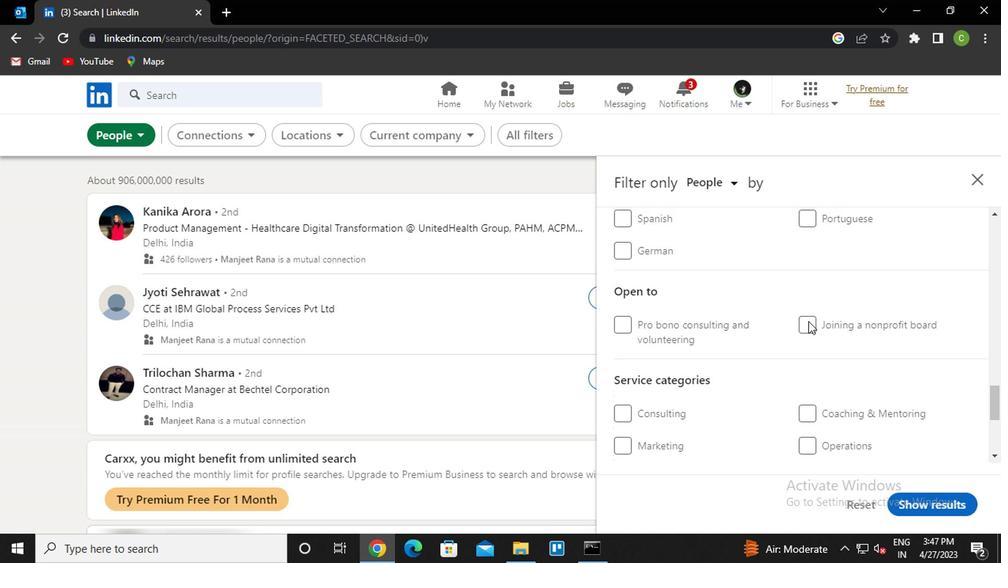 
Action: Mouse moved to (624, 361)
Screenshot: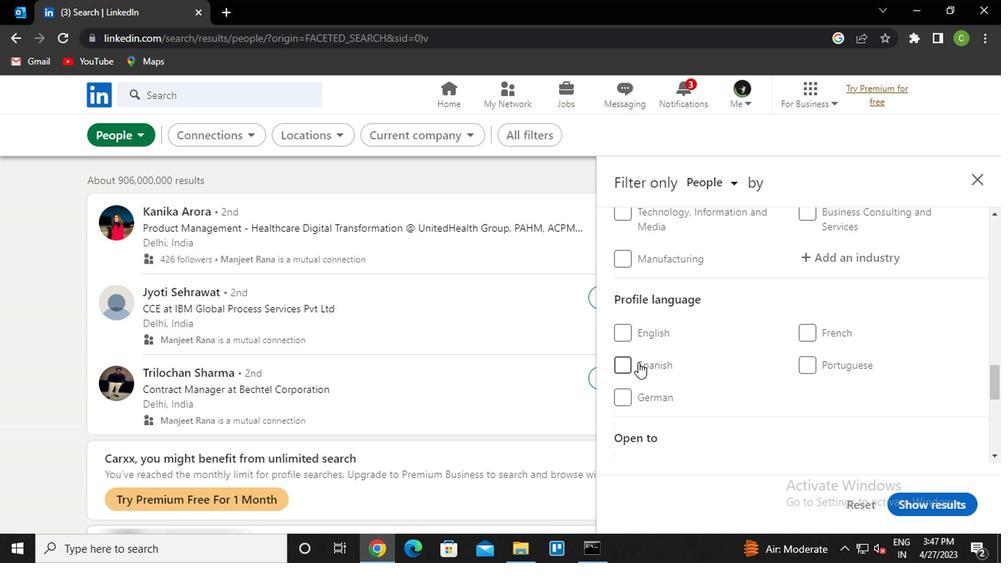 
Action: Mouse pressed left at (624, 361)
Screenshot: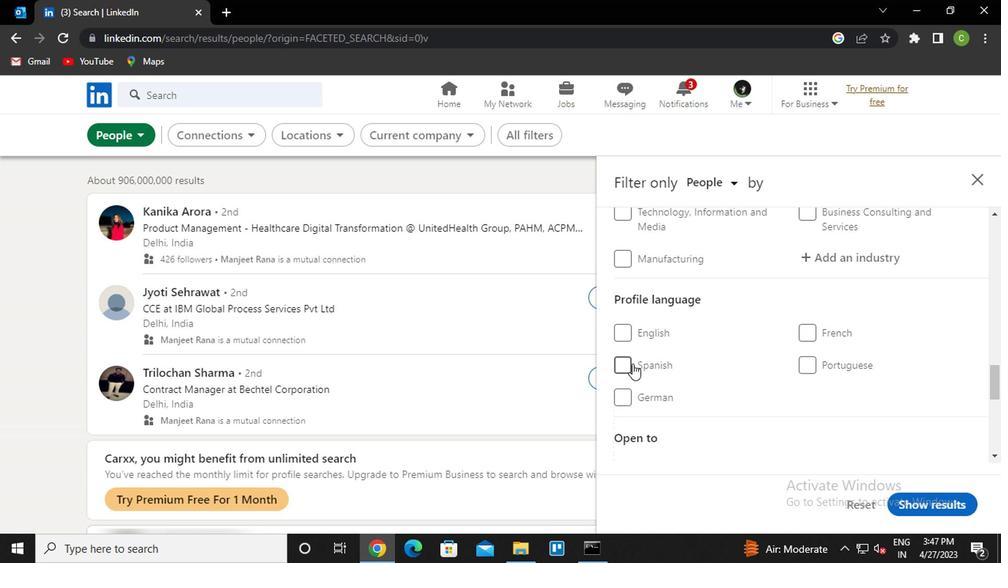 
Action: Mouse moved to (780, 323)
Screenshot: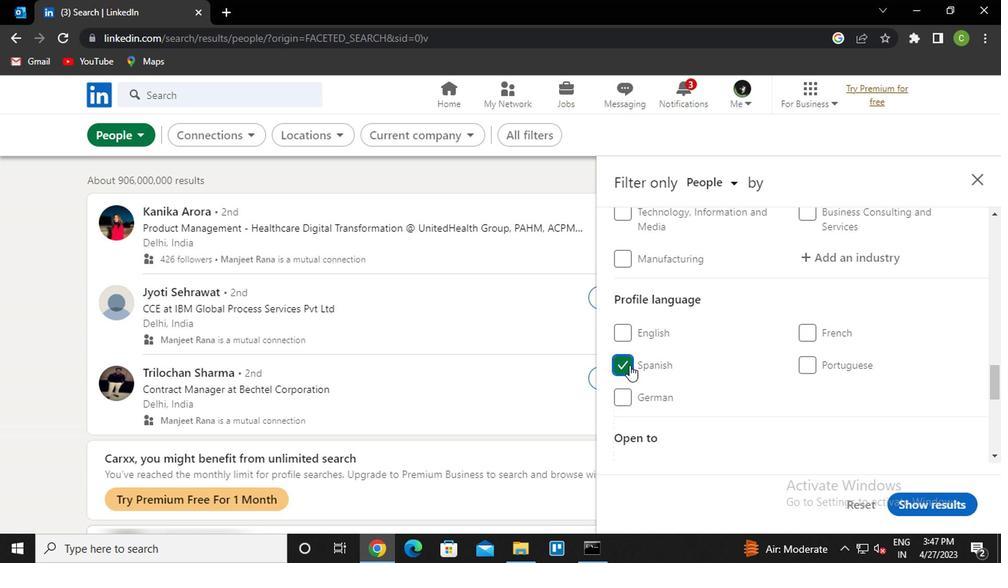 
Action: Mouse scrolled (780, 324) with delta (0, 0)
Screenshot: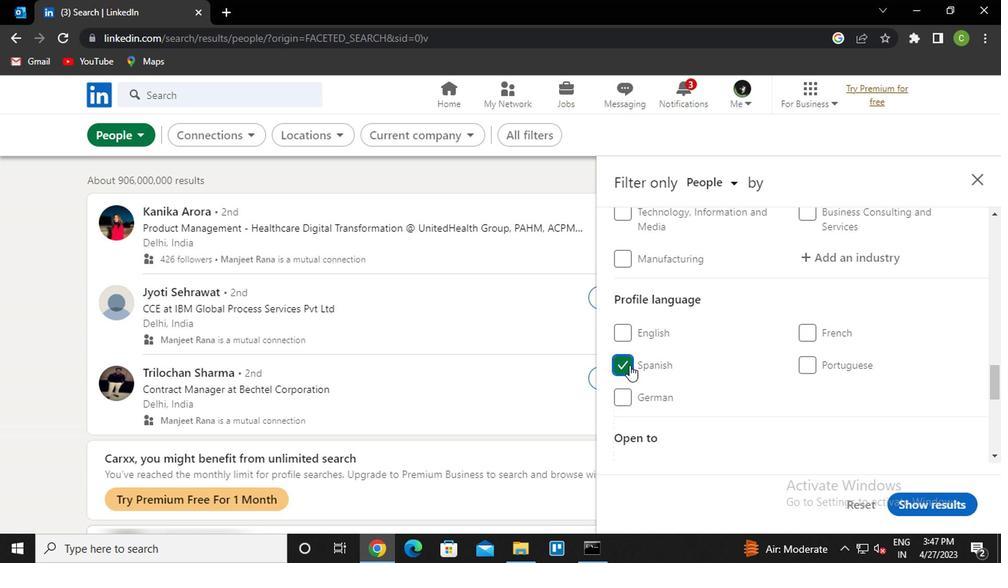 
Action: Mouse scrolled (780, 324) with delta (0, 0)
Screenshot: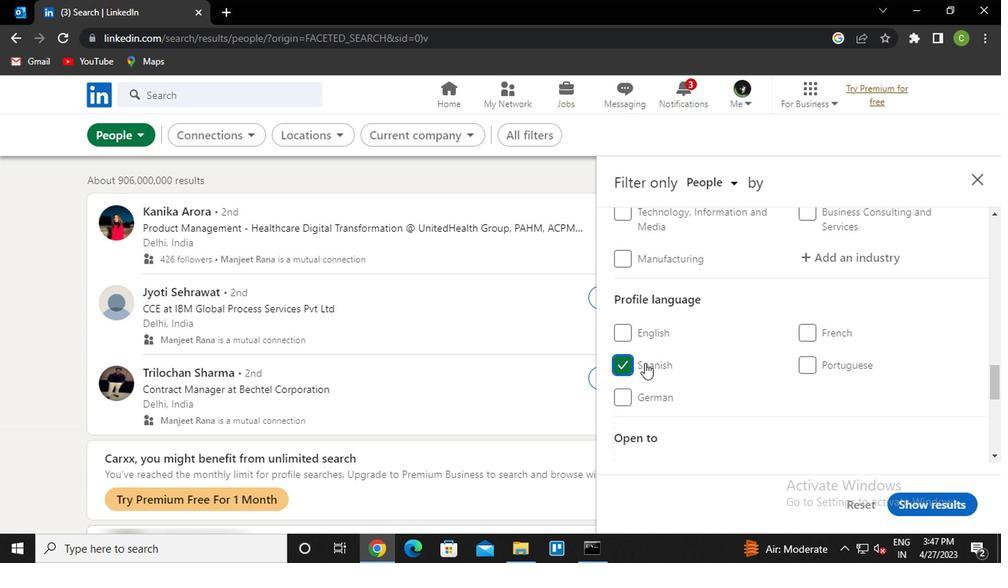 
Action: Mouse scrolled (780, 324) with delta (0, 0)
Screenshot: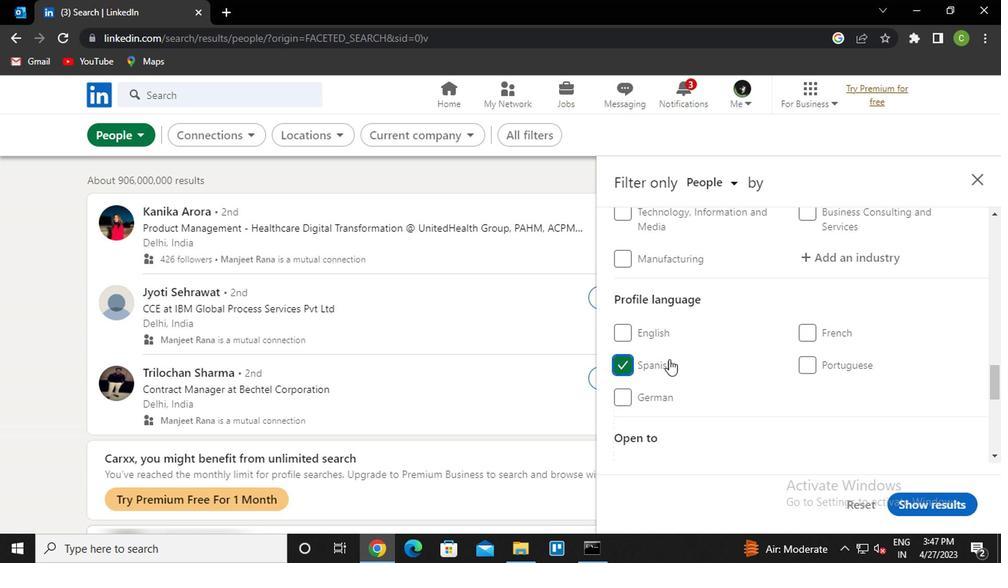 
Action: Mouse scrolled (780, 324) with delta (0, 0)
Screenshot: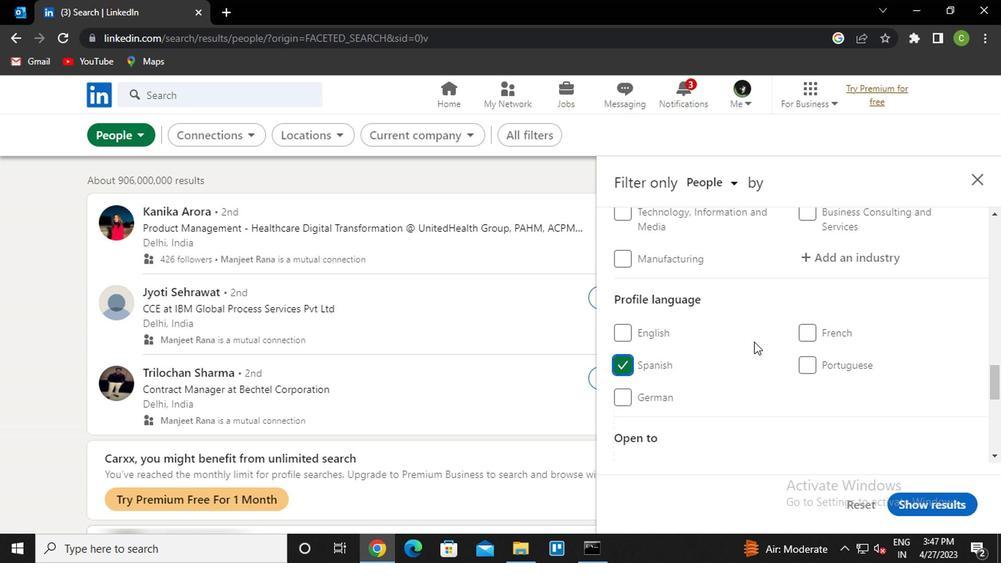 
Action: Mouse scrolled (780, 324) with delta (0, 0)
Screenshot: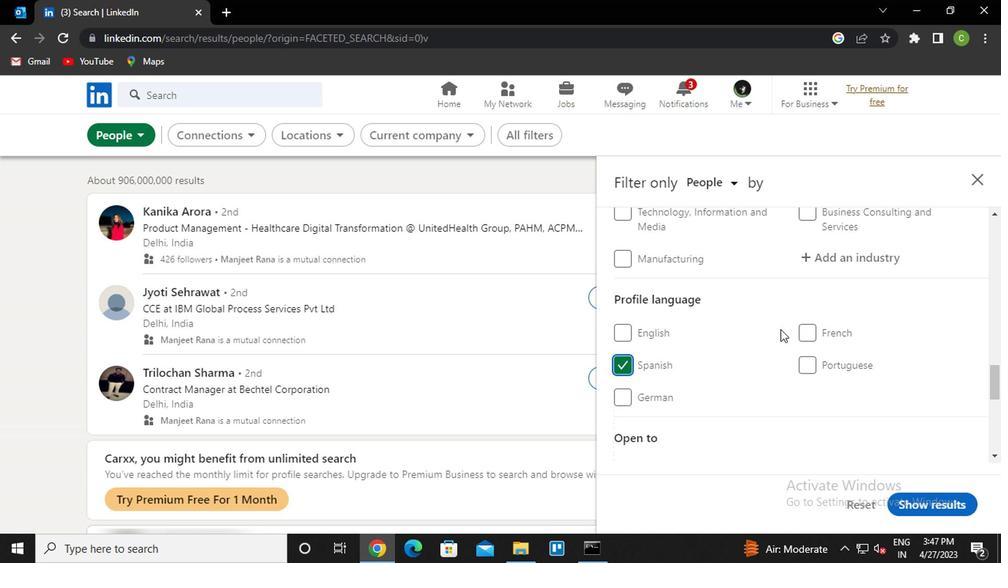 
Action: Mouse moved to (786, 323)
Screenshot: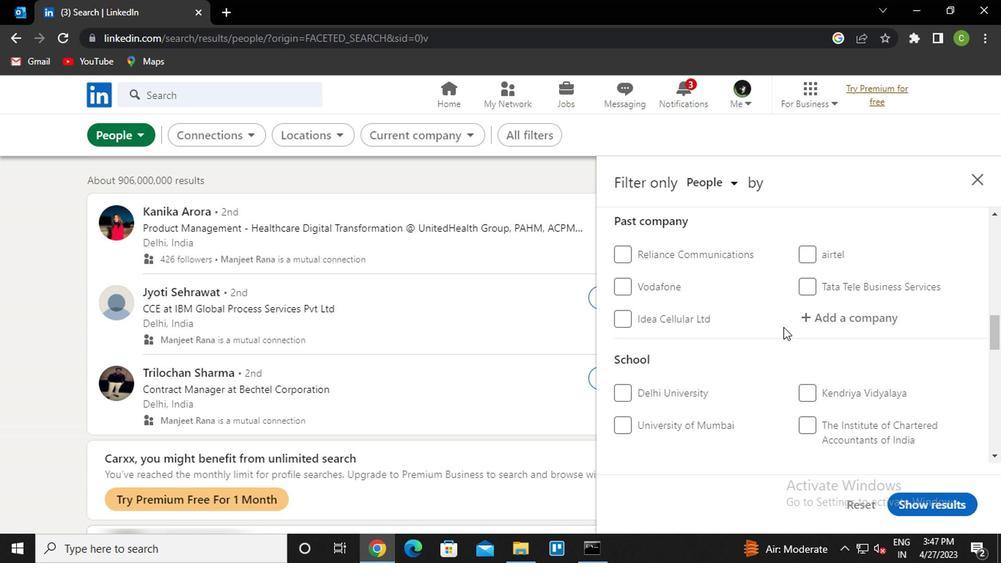 
Action: Mouse scrolled (786, 323) with delta (0, 0)
Screenshot: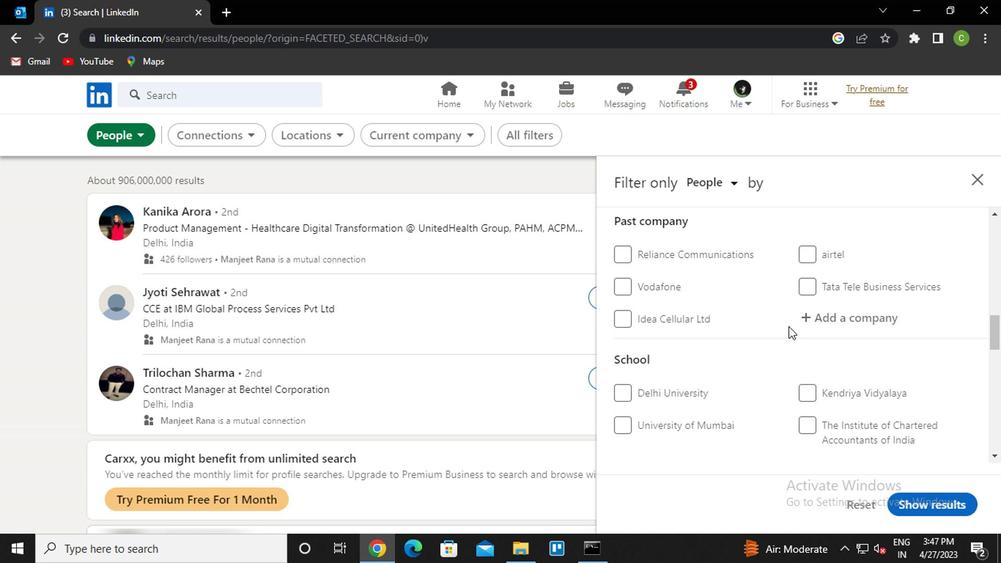
Action: Mouse scrolled (786, 323) with delta (0, 0)
Screenshot: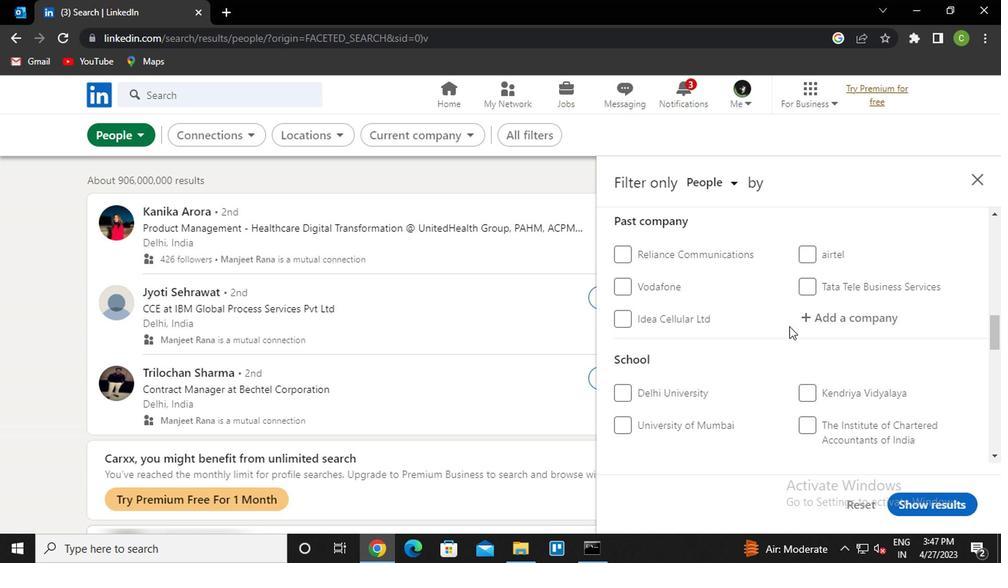 
Action: Mouse moved to (824, 322)
Screenshot: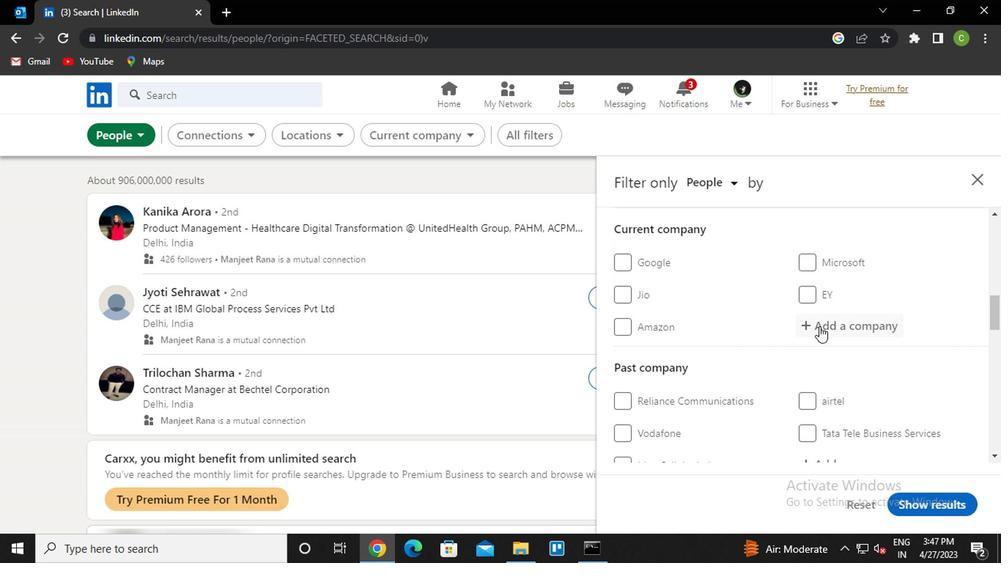 
Action: Mouse pressed left at (824, 322)
Screenshot: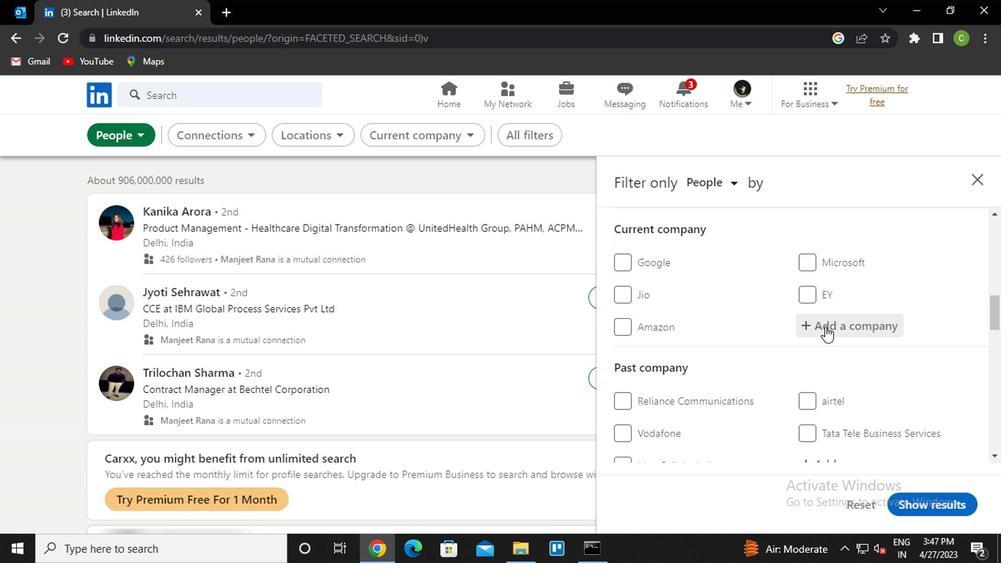 
Action: Key pressed <Key.caps_lock>j<Key.caps_lock>obs<Key.space><Key.caps_lock>q<Key.caps_lock>uest<Key.down><Key.enter>
Screenshot: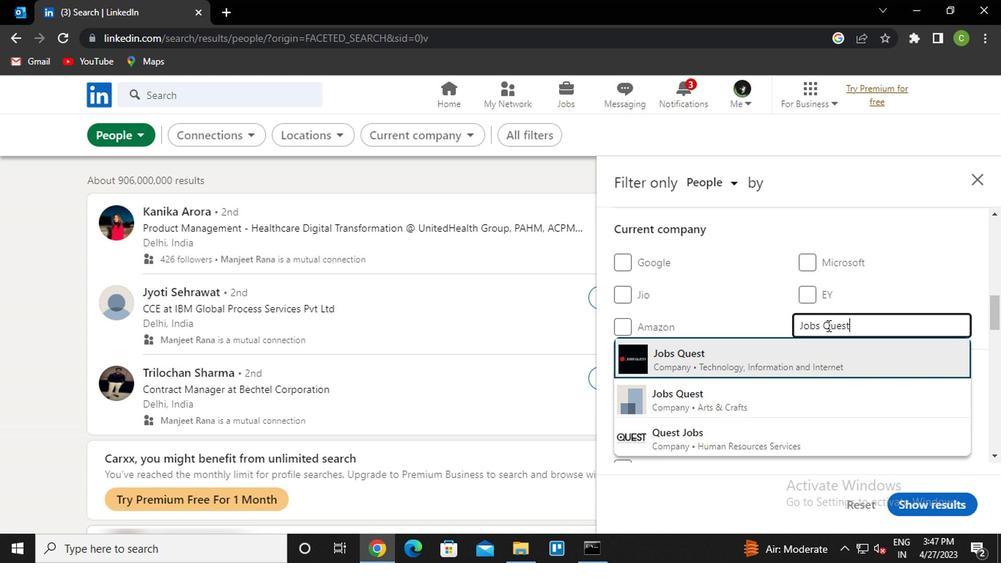 
Action: Mouse scrolled (824, 321) with delta (0, 0)
Screenshot: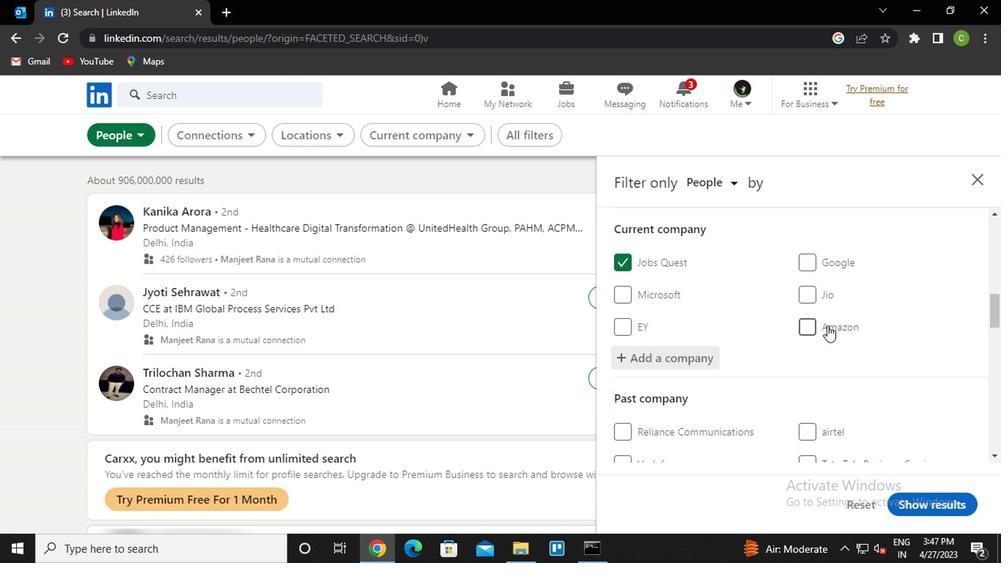 
Action: Mouse scrolled (824, 321) with delta (0, 0)
Screenshot: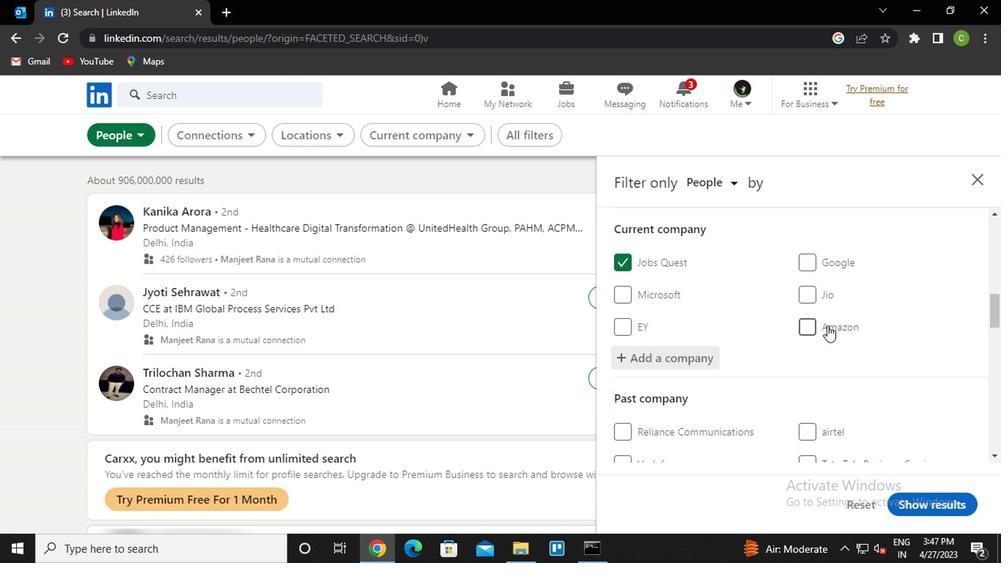 
Action: Mouse moved to (817, 326)
Screenshot: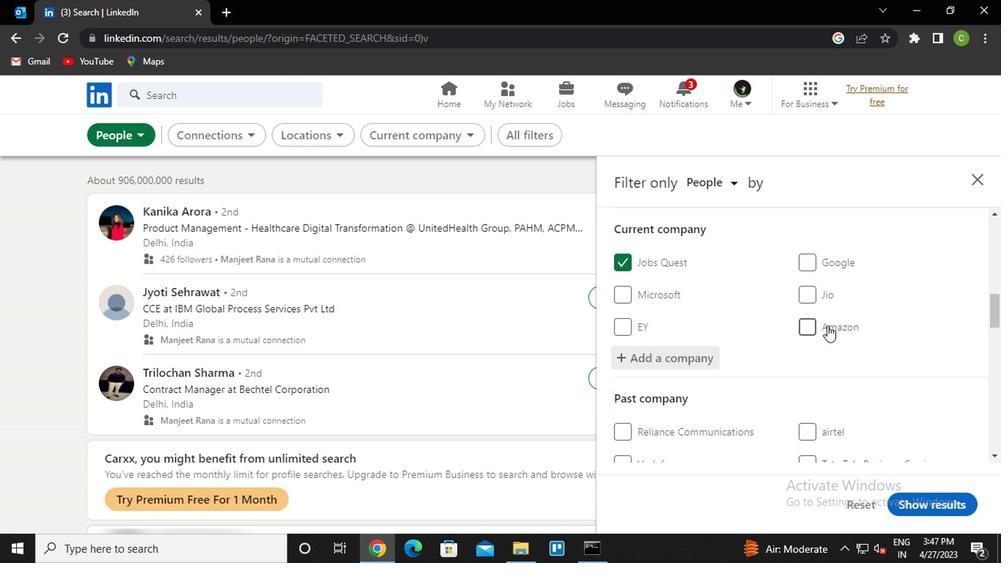 
Action: Mouse scrolled (817, 325) with delta (0, -1)
Screenshot: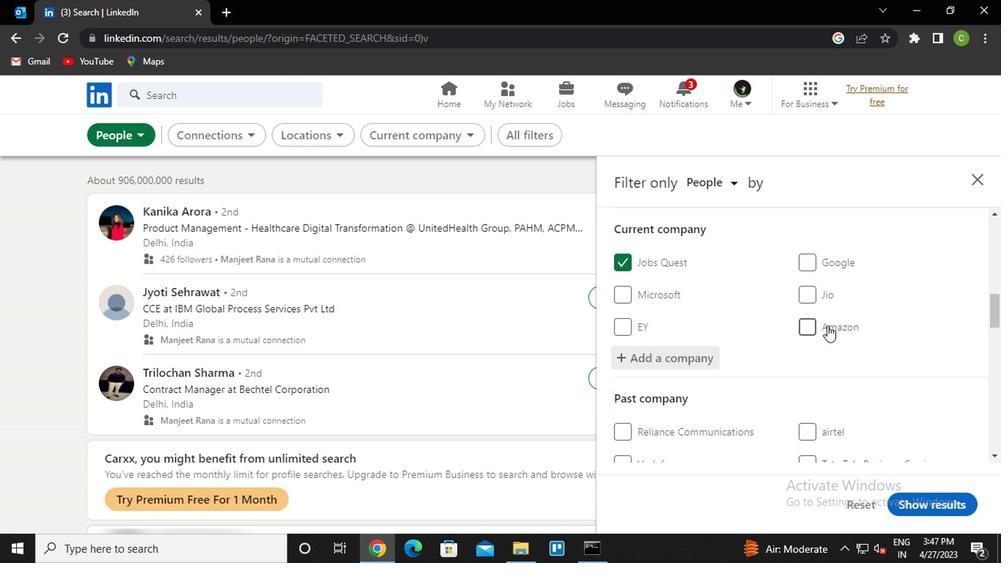
Action: Mouse moved to (826, 356)
Screenshot: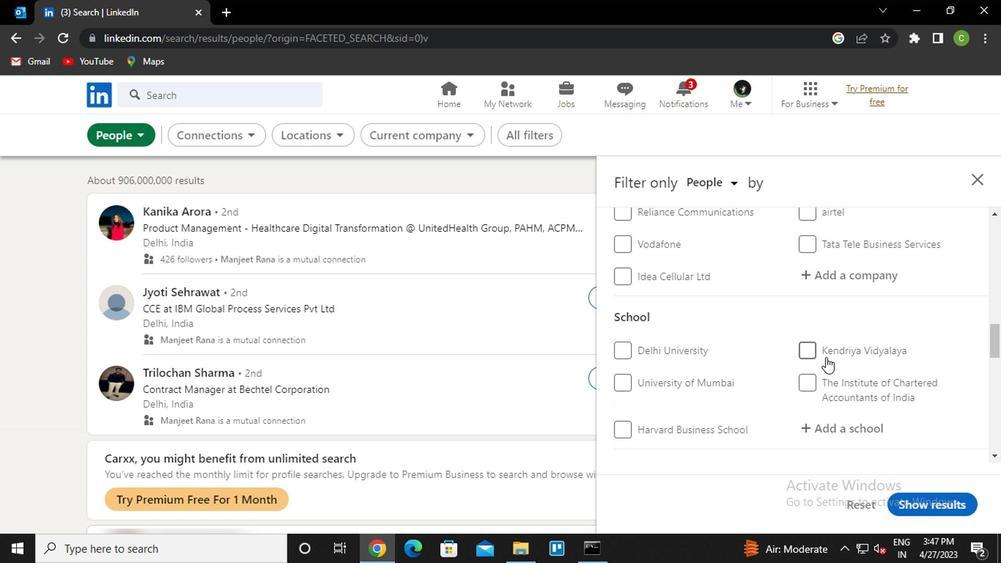 
Action: Mouse scrolled (826, 355) with delta (0, -1)
Screenshot: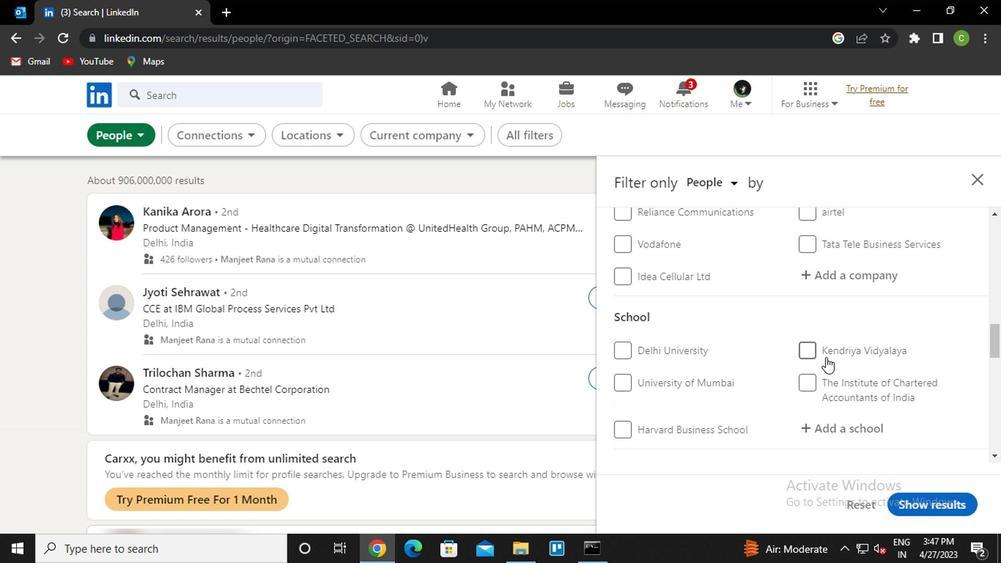 
Action: Mouse moved to (829, 355)
Screenshot: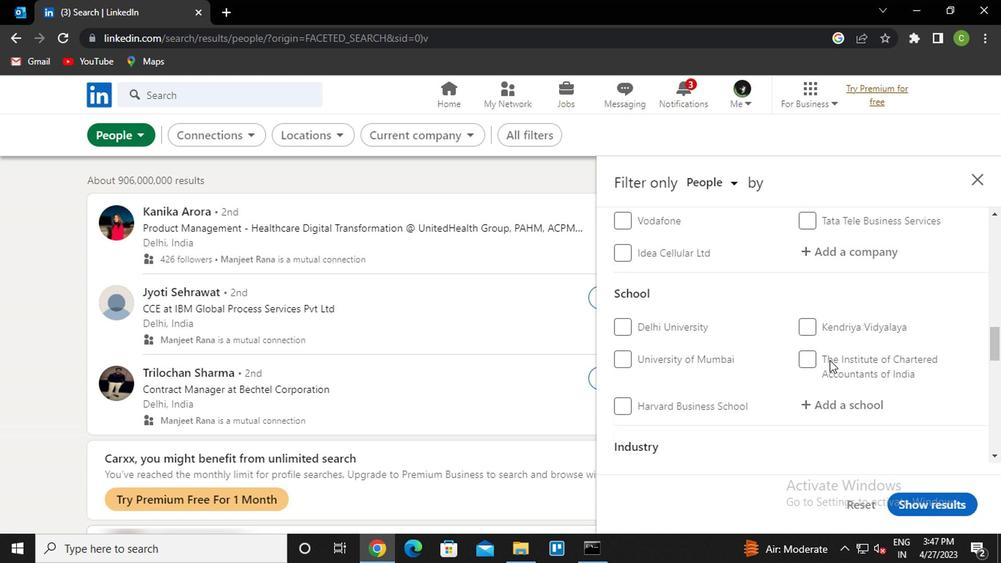 
Action: Mouse scrolled (829, 354) with delta (0, 0)
Screenshot: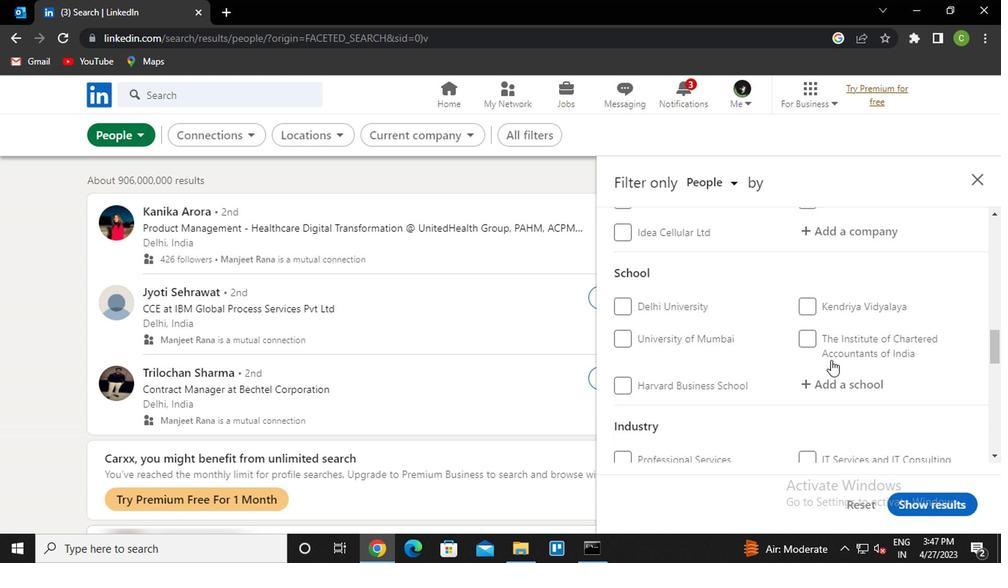 
Action: Mouse moved to (851, 277)
Screenshot: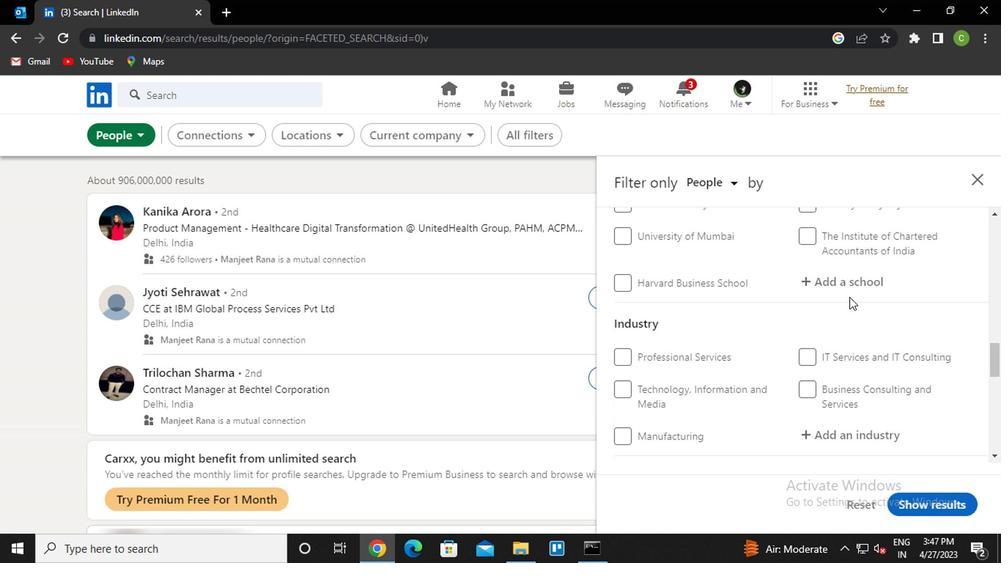 
Action: Mouse pressed left at (851, 277)
Screenshot: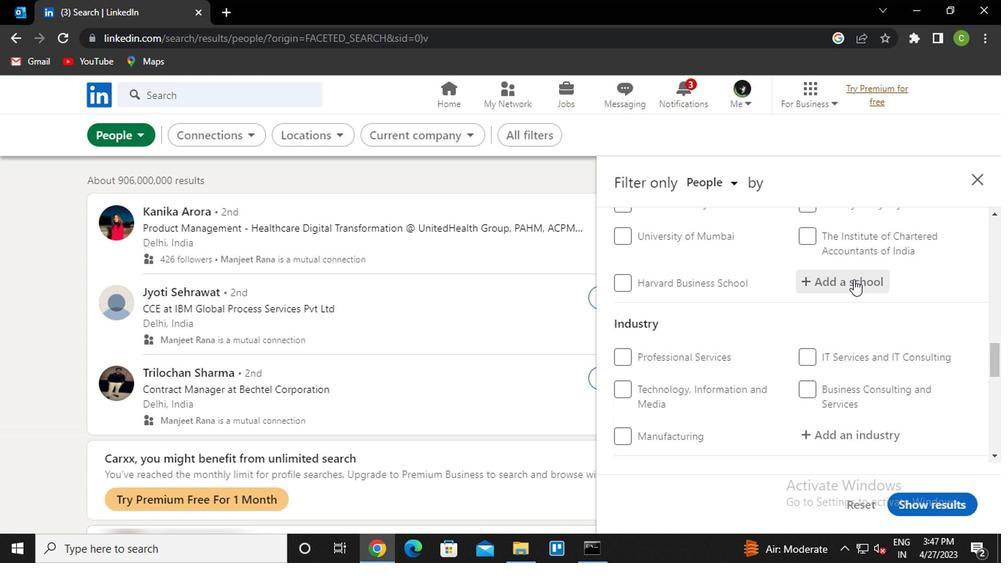
Action: Key pressed <Key.caps_lock>m<Key.caps_lock>angalore<Key.space><Key.down><Key.enter>
Screenshot: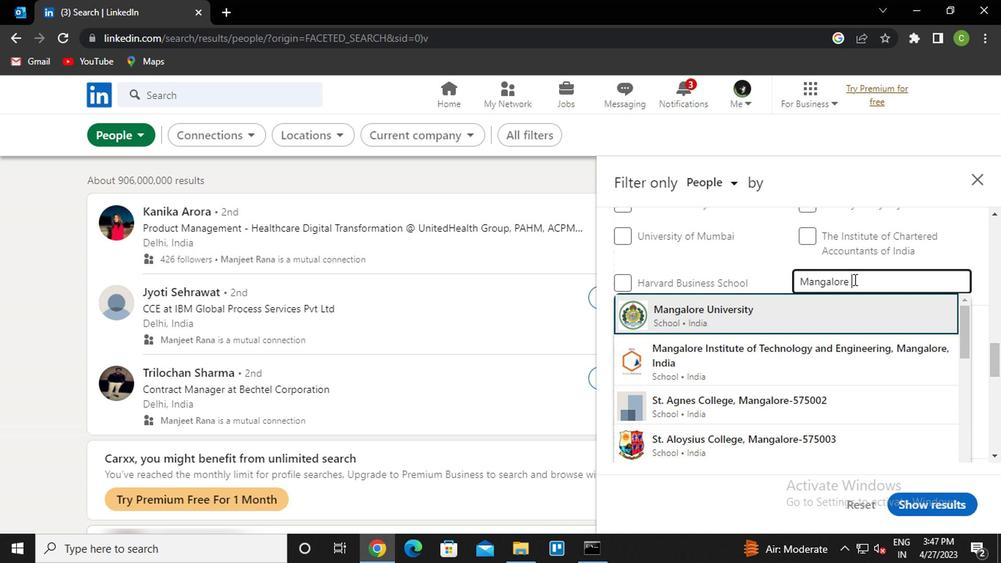 
Action: Mouse scrolled (851, 276) with delta (0, -1)
Screenshot: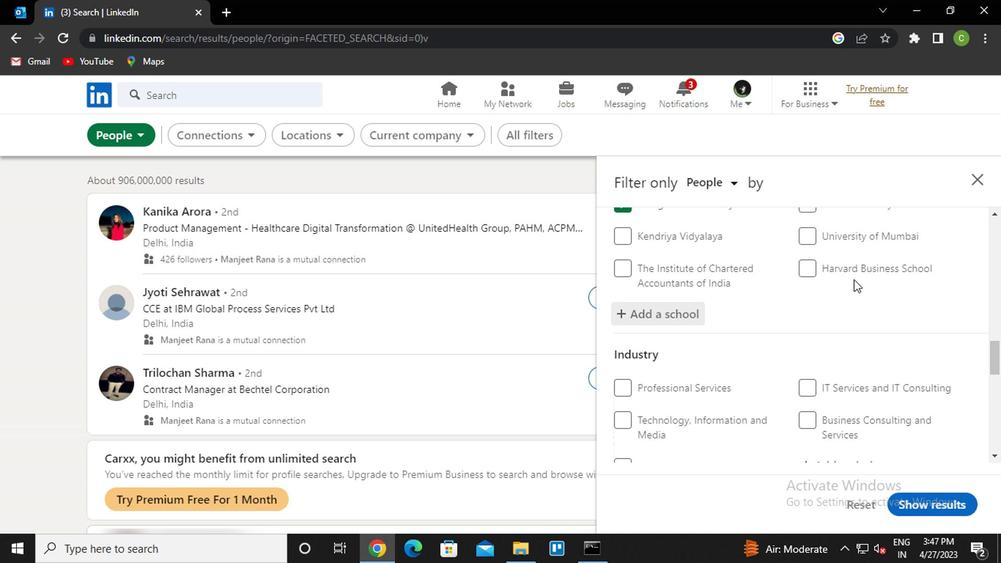 
Action: Mouse scrolled (851, 276) with delta (0, -1)
Screenshot: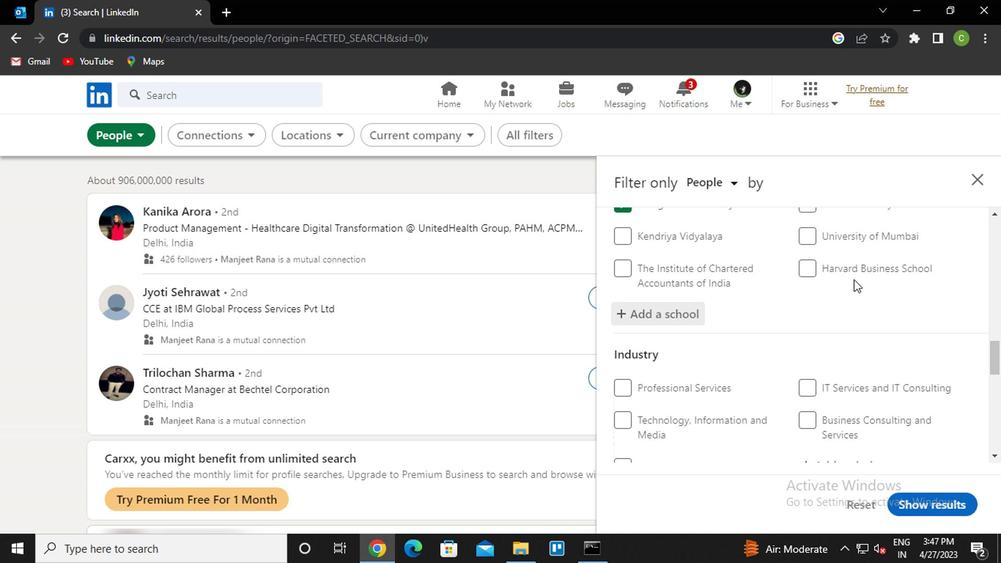 
Action: Mouse moved to (851, 276)
Screenshot: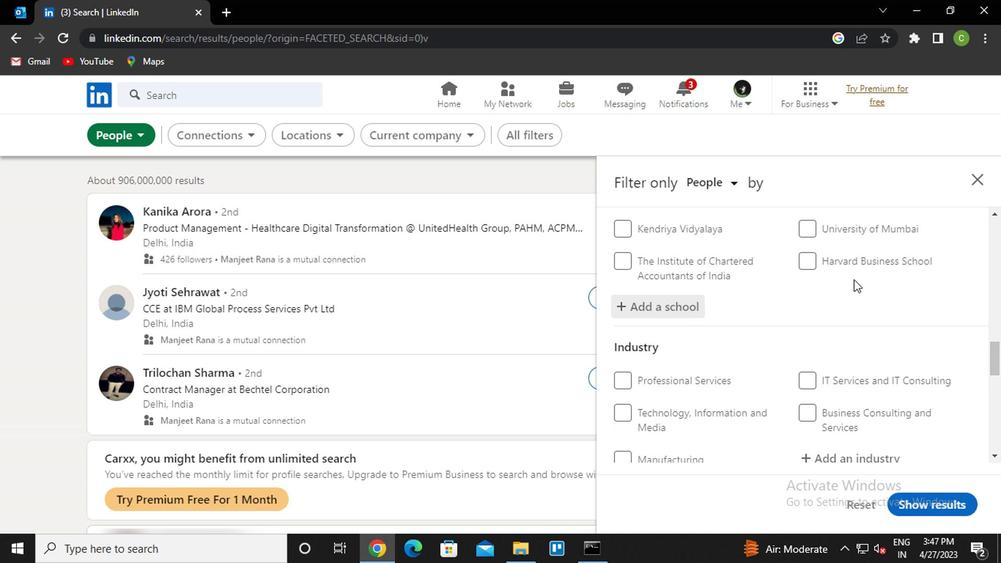 
Action: Mouse scrolled (851, 275) with delta (0, 0)
Screenshot: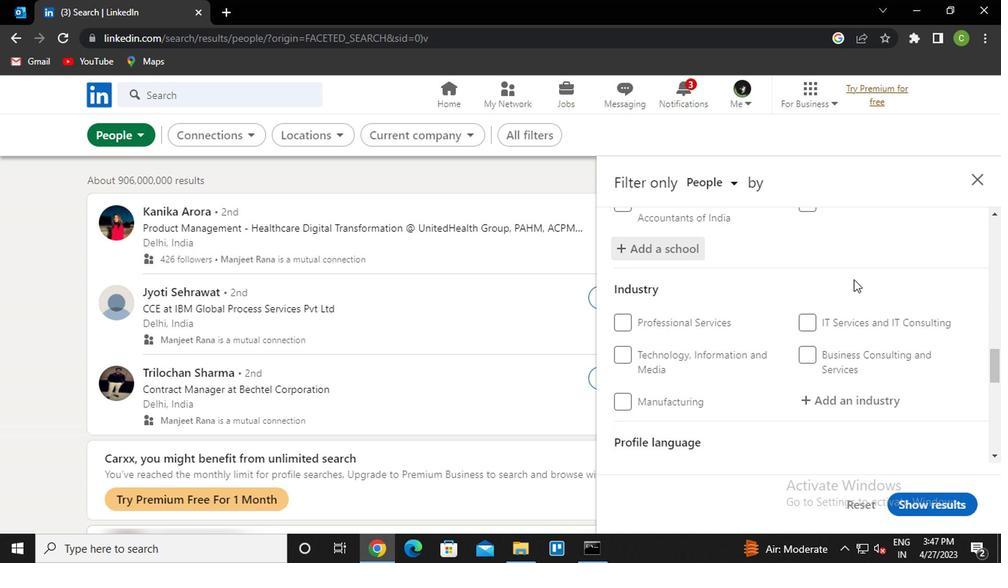 
Action: Mouse moved to (856, 251)
Screenshot: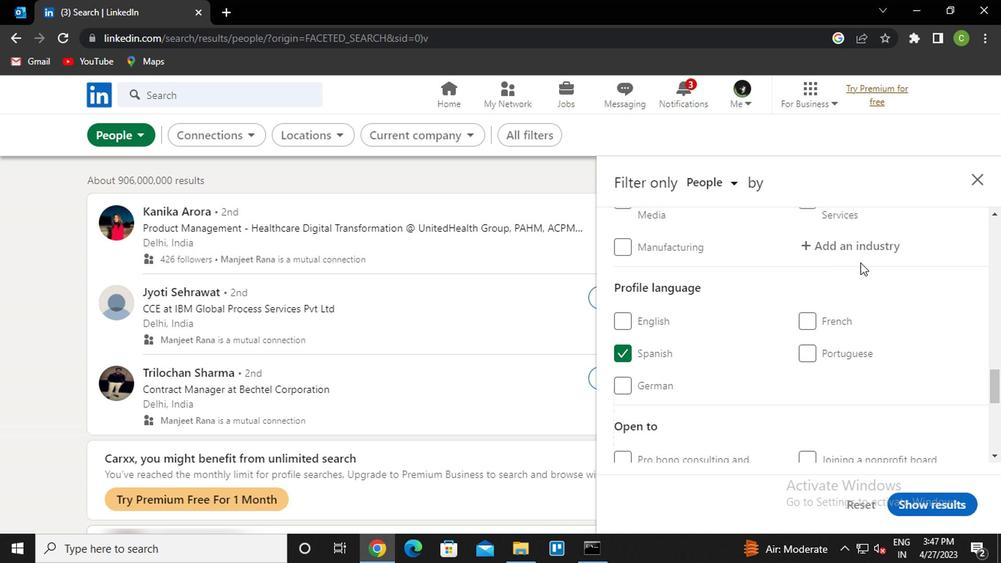 
Action: Mouse pressed left at (856, 251)
Screenshot: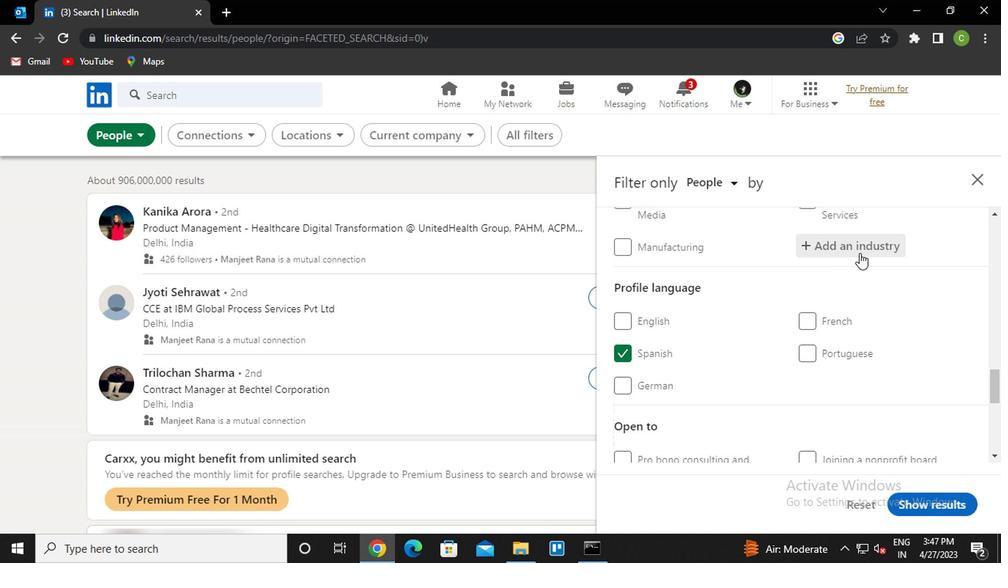 
Action: Key pressed <Key.caps_lock>m<Key.caps_lock>ental<Key.space><Key.caps_lock>h<Key.caps_lock>ealh<Key.backspace><Key.down><Key.enter>
Screenshot: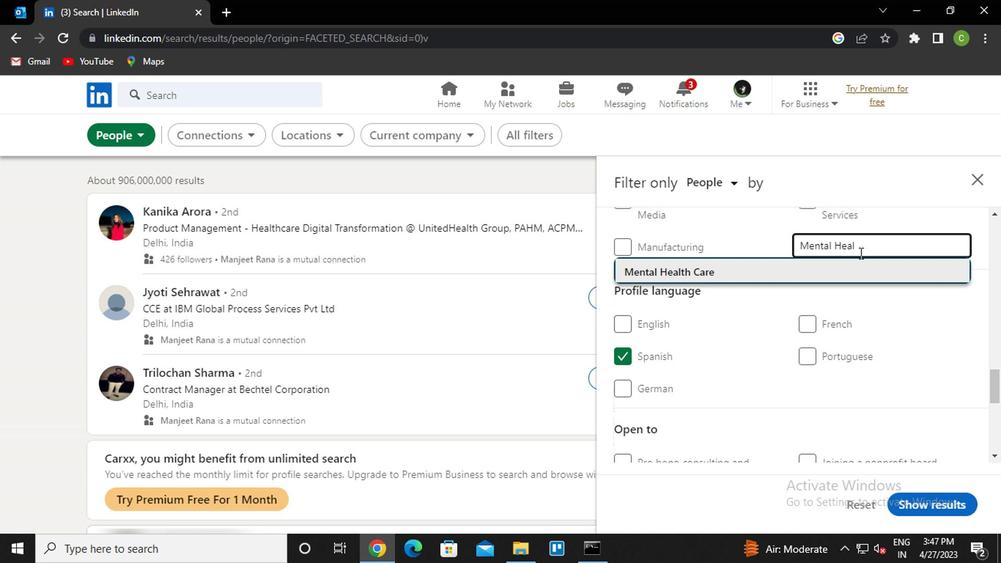 
Action: Mouse moved to (841, 298)
Screenshot: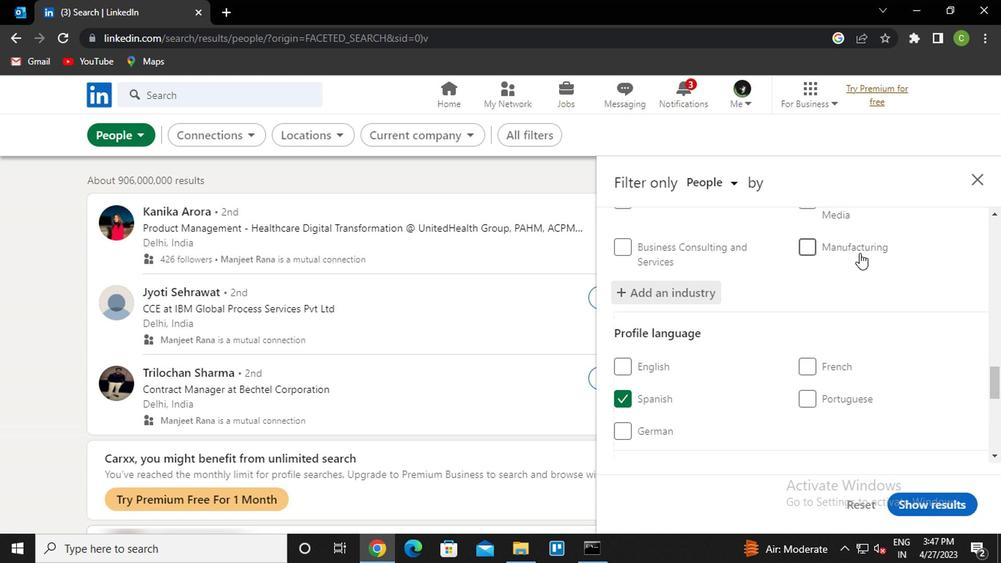 
Action: Mouse scrolled (841, 297) with delta (0, -1)
Screenshot: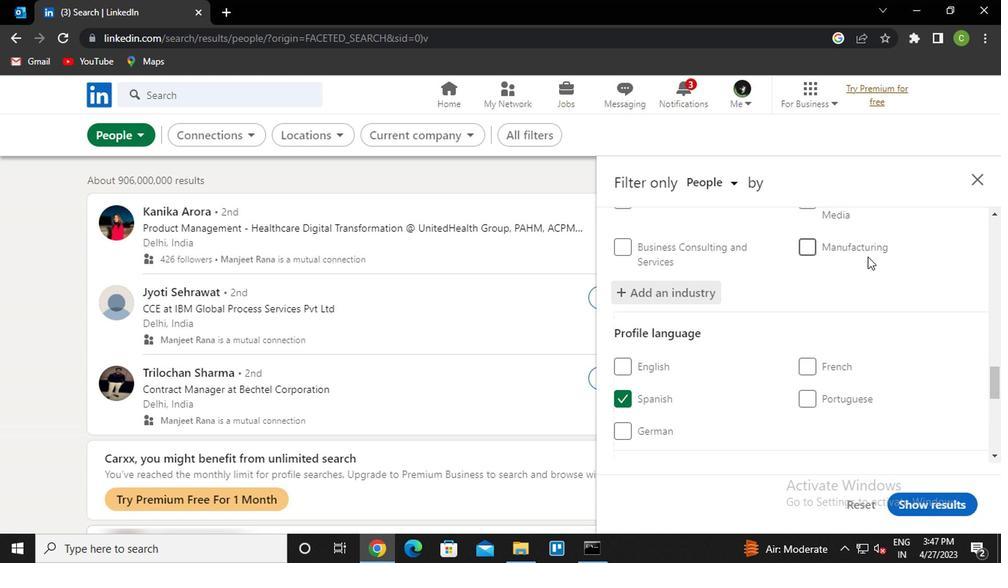 
Action: Mouse scrolled (841, 297) with delta (0, -1)
Screenshot: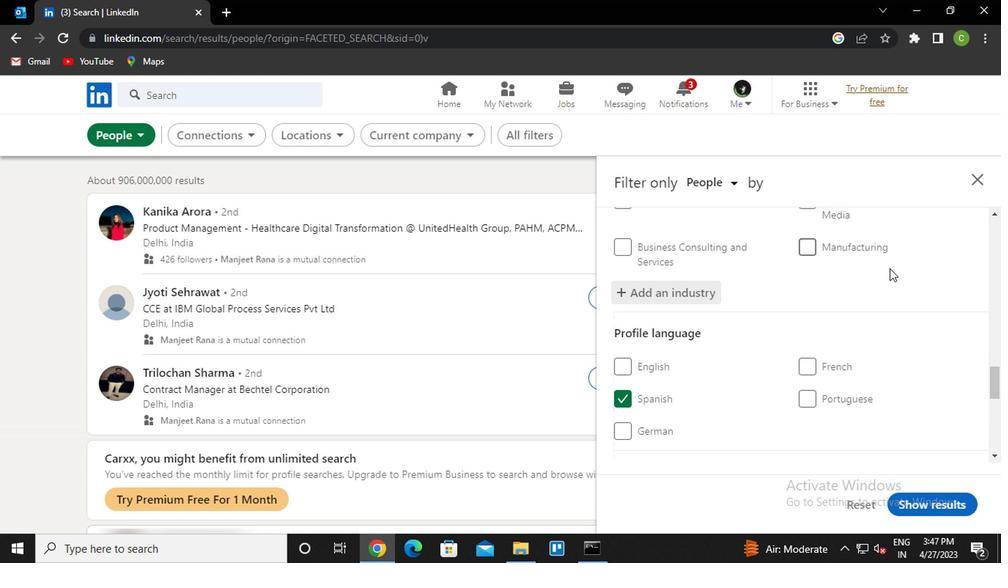 
Action: Mouse moved to (840, 299)
Screenshot: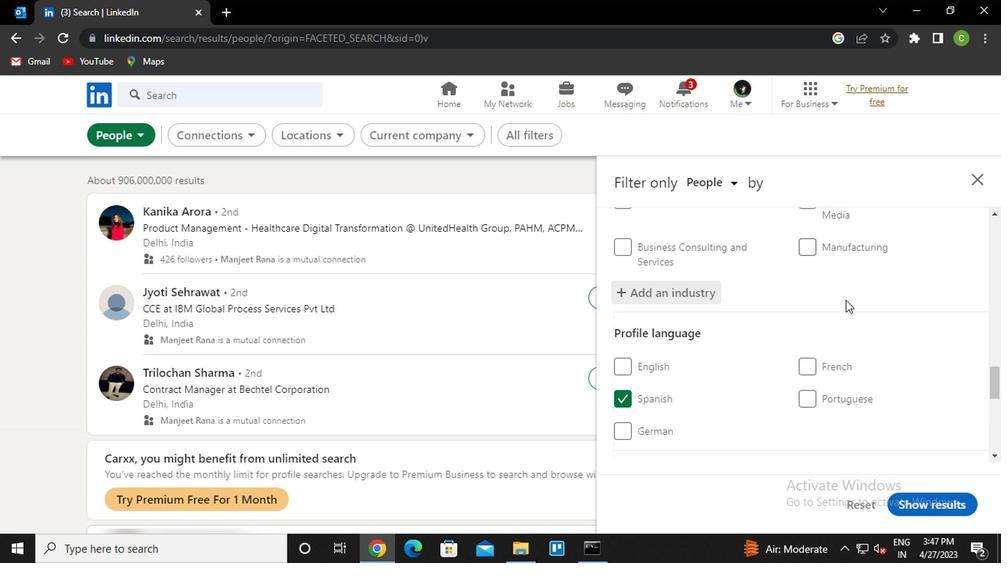 
Action: Mouse scrolled (840, 298) with delta (0, 0)
Screenshot: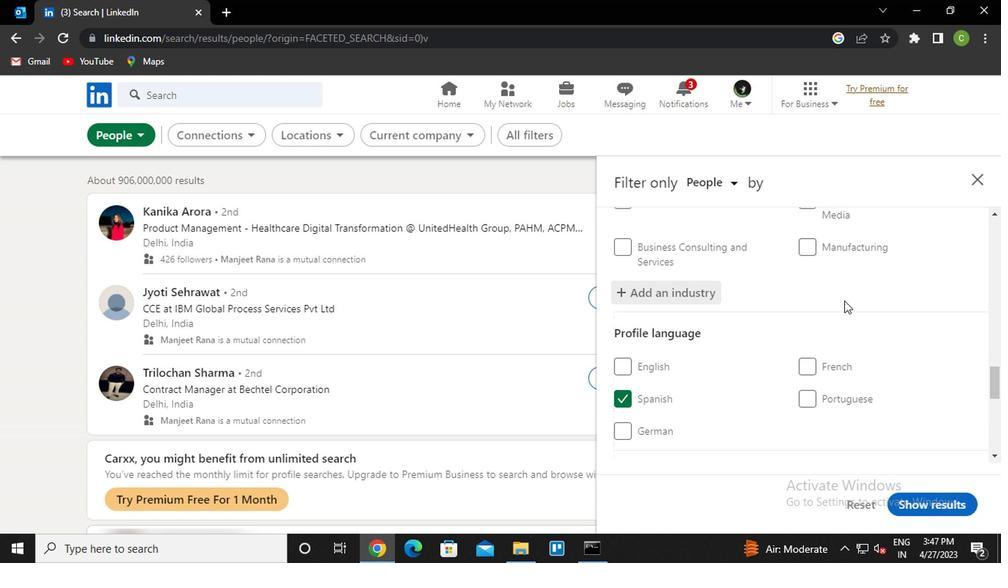 
Action: Mouse moved to (826, 345)
Screenshot: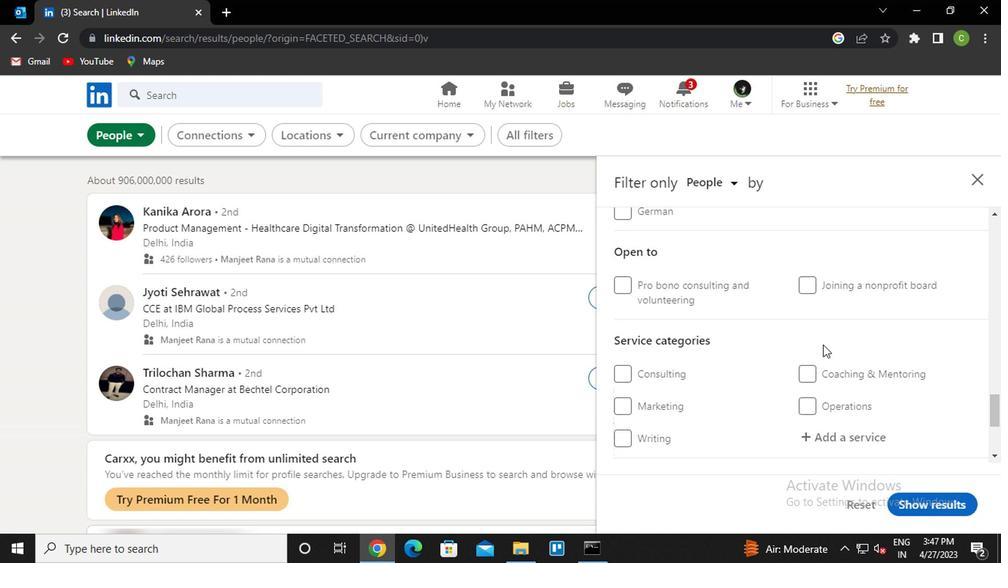 
Action: Mouse scrolled (826, 344) with delta (0, 0)
Screenshot: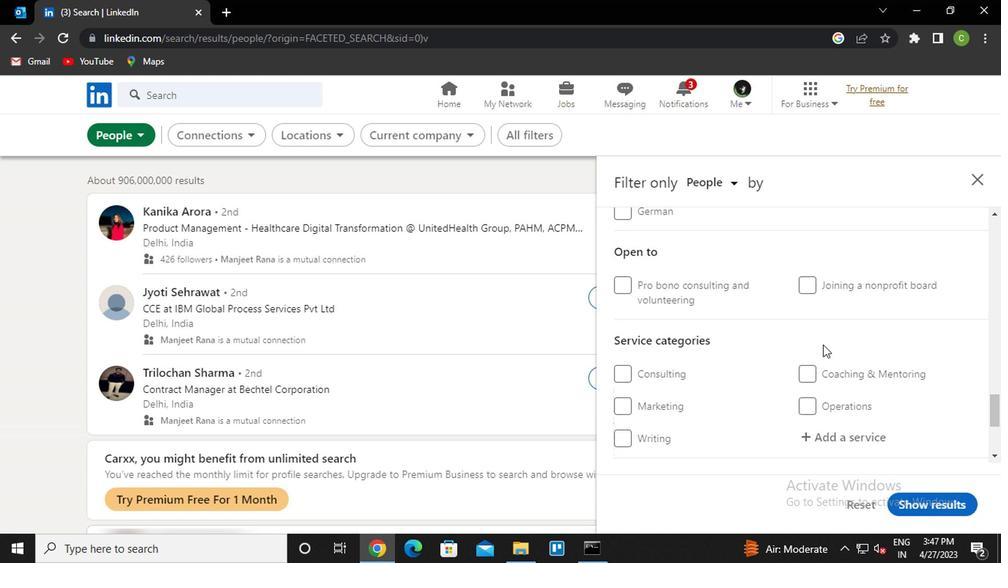 
Action: Mouse moved to (828, 355)
Screenshot: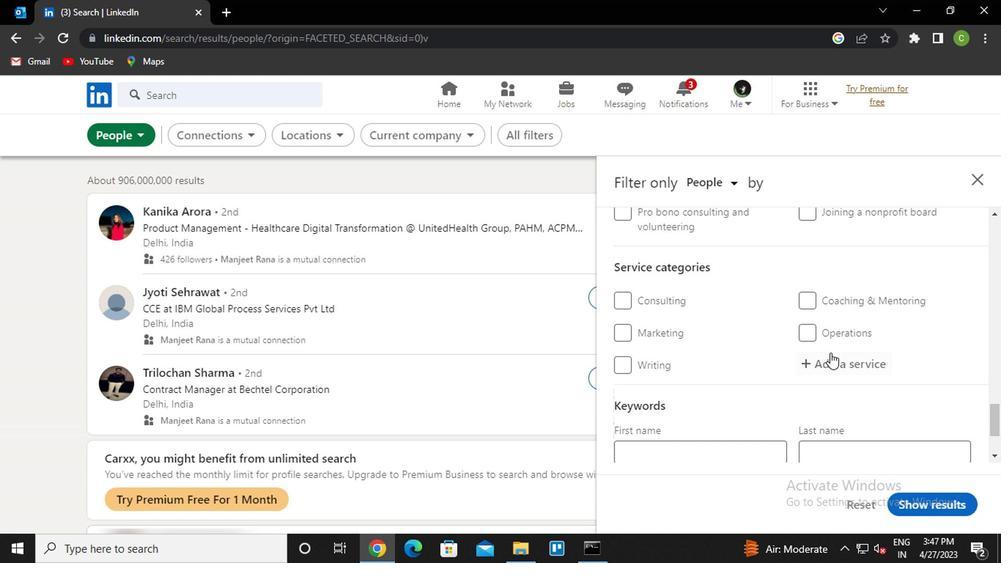 
Action: Mouse pressed left at (828, 355)
Screenshot: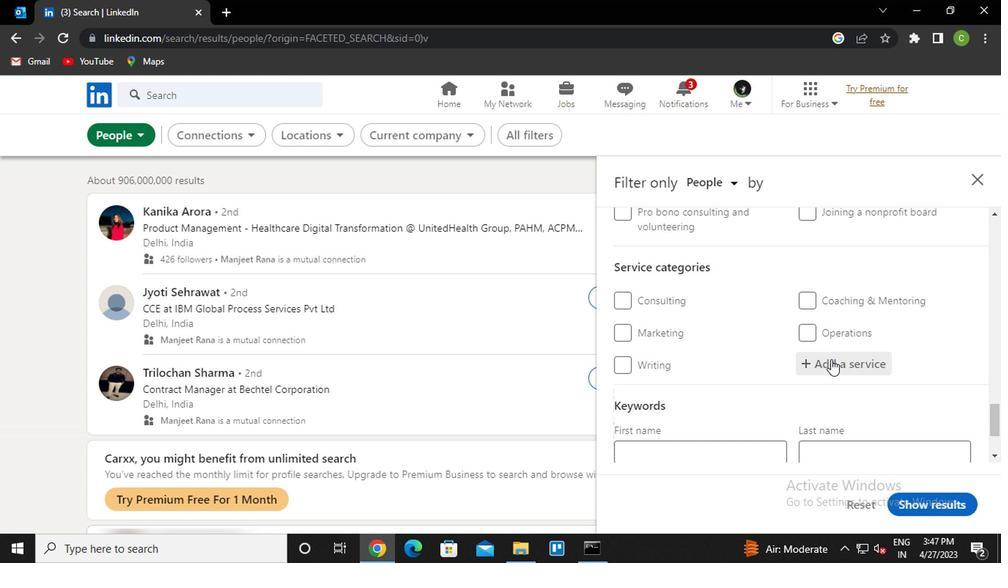 
Action: Key pressed <Key.caps_lock>v<Key.caps_lock>ideo<Key.space><Key.caps_lock>p<Key.caps_lock>ro<Key.down><Key.enter>
Screenshot: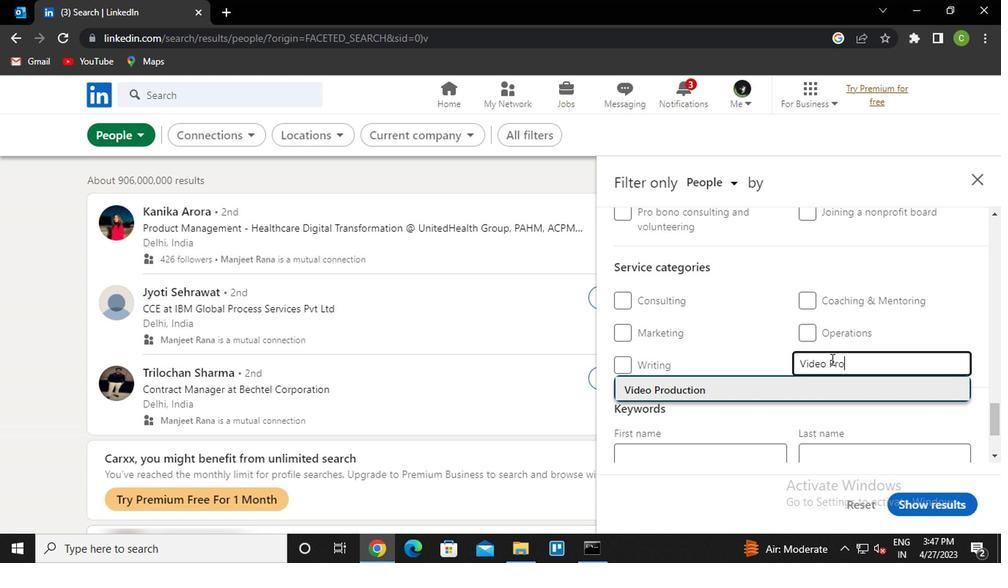 
Action: Mouse moved to (828, 357)
Screenshot: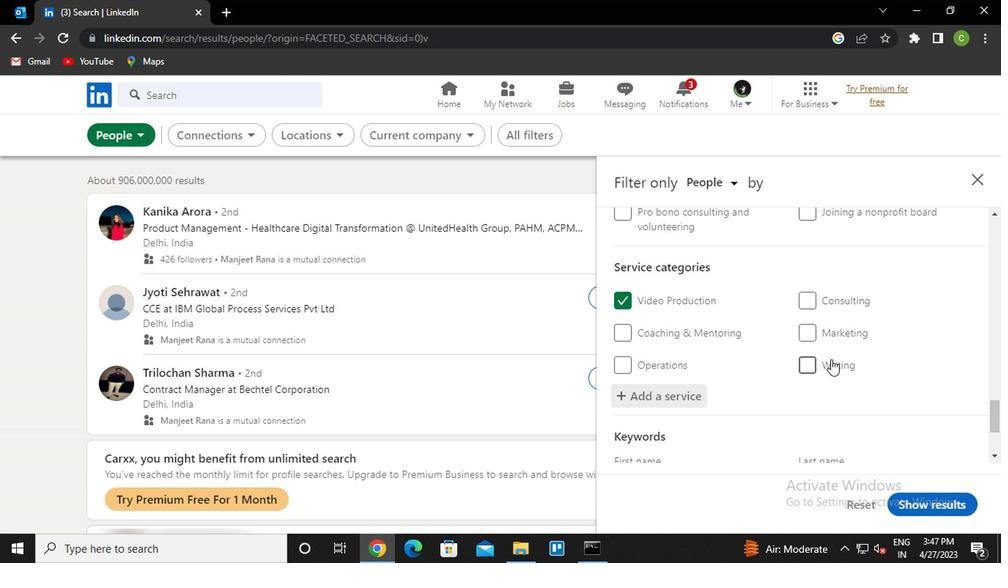 
Action: Mouse scrolled (828, 356) with delta (0, -1)
Screenshot: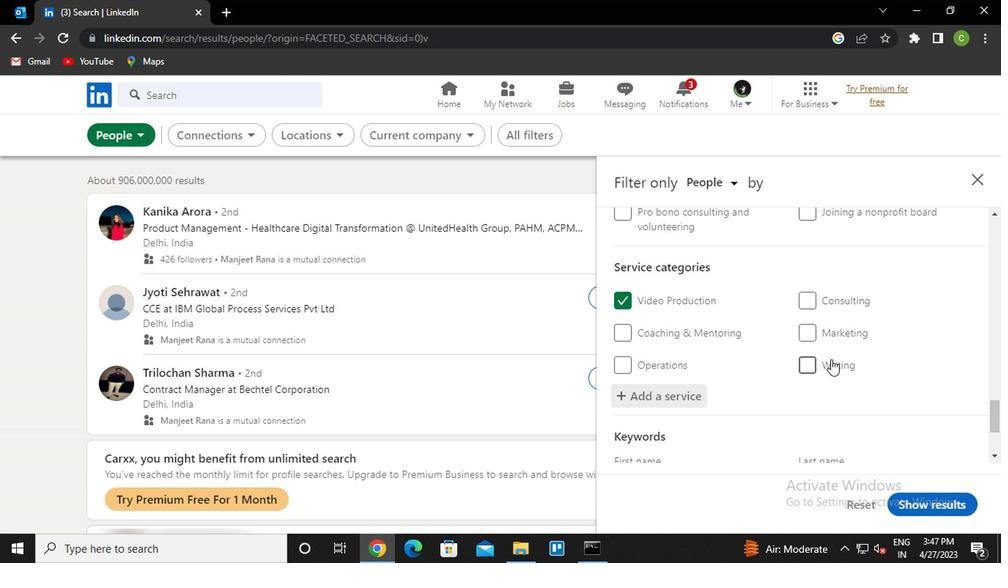 
Action: Mouse scrolled (828, 356) with delta (0, -1)
Screenshot: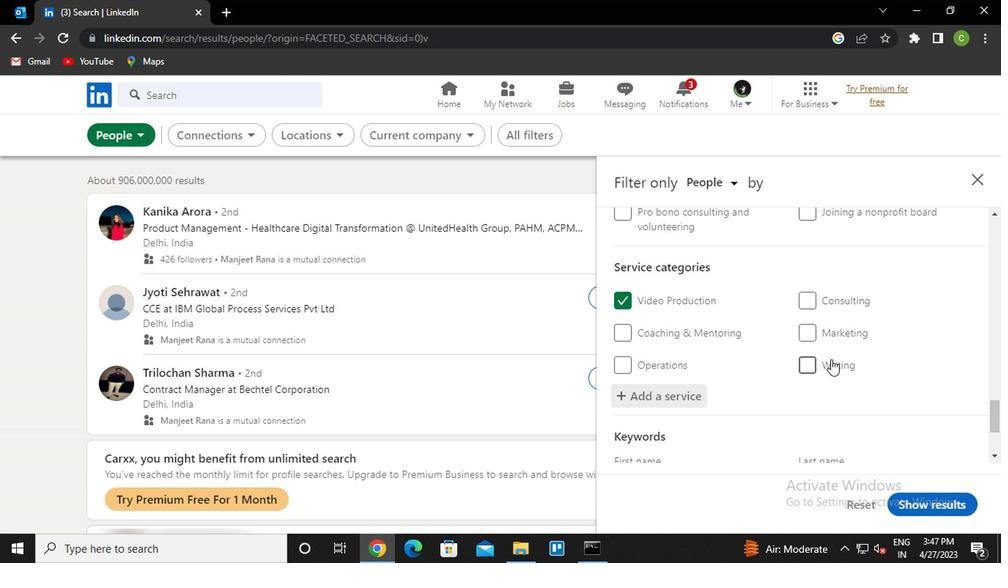 
Action: Mouse scrolled (828, 356) with delta (0, -1)
Screenshot: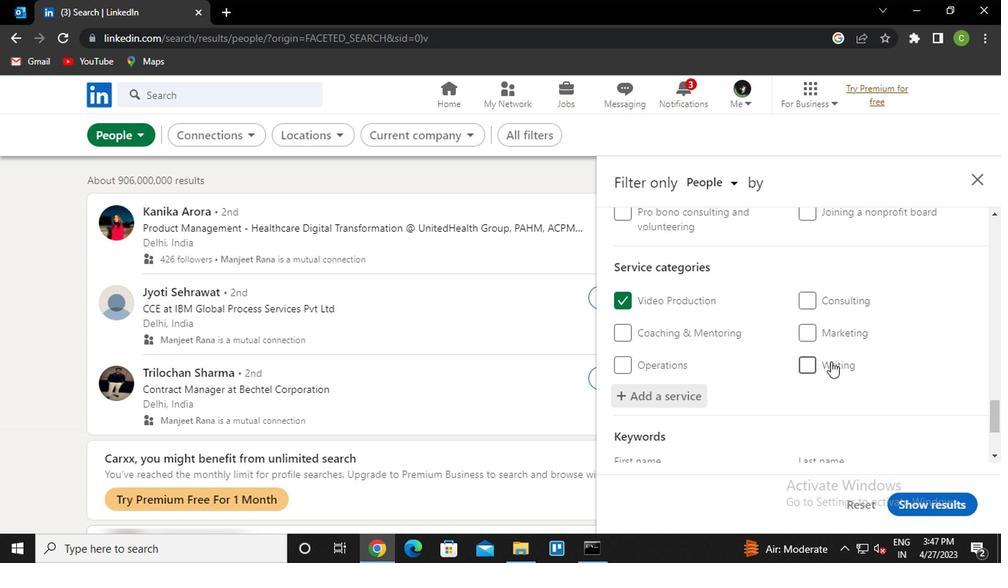 
Action: Mouse scrolled (828, 356) with delta (0, -1)
Screenshot: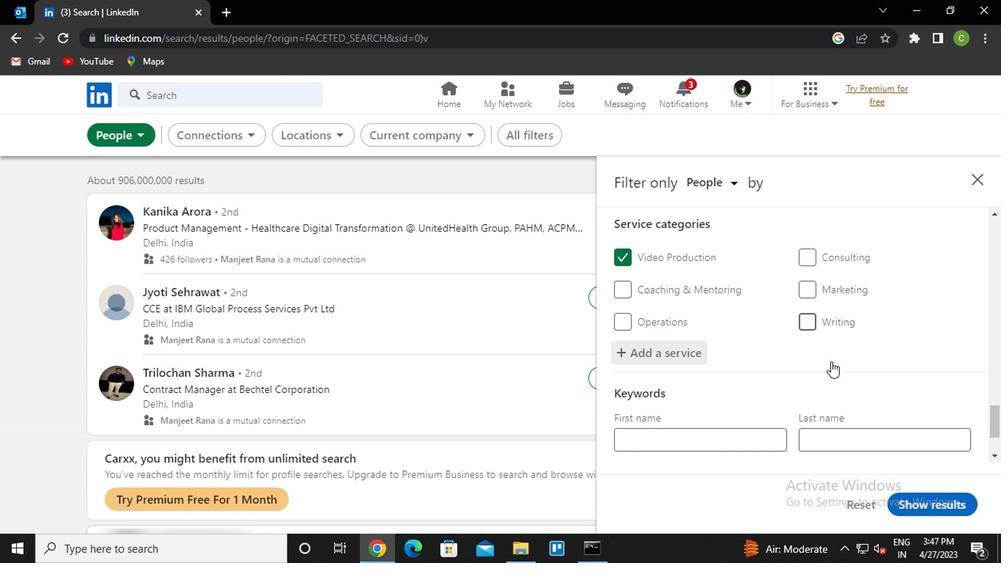 
Action: Mouse scrolled (828, 356) with delta (0, -1)
Screenshot: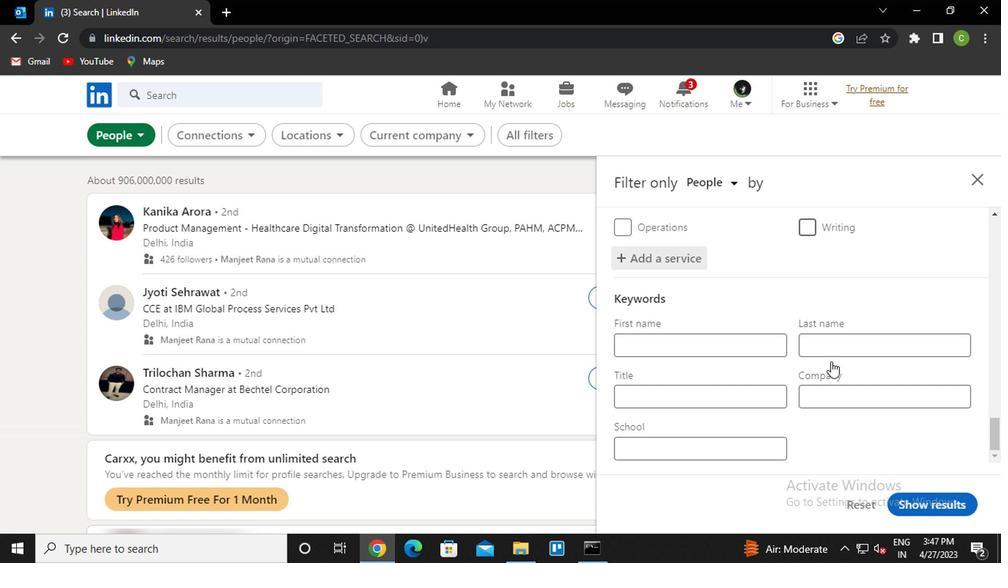 
Action: Mouse moved to (828, 357)
Screenshot: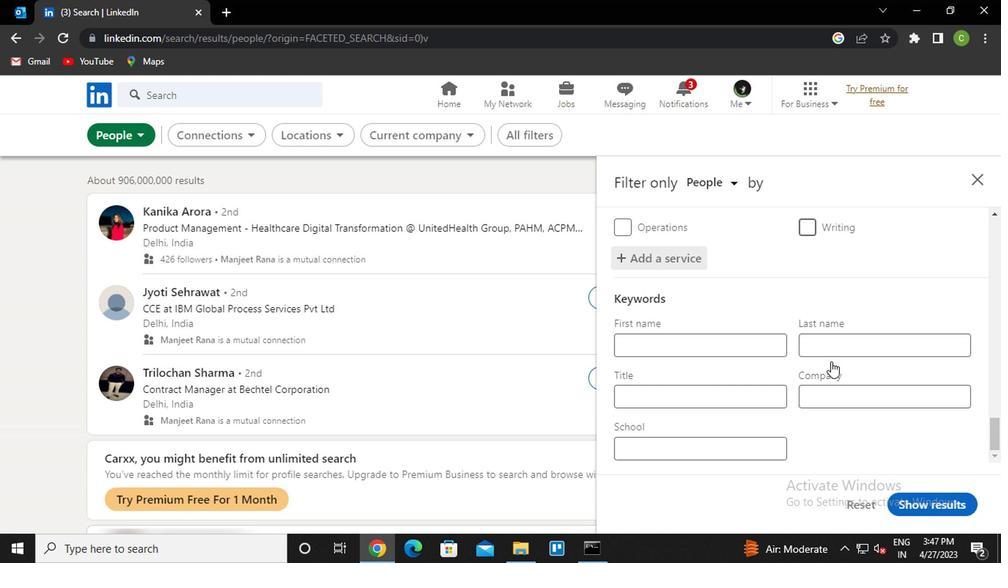 
Action: Mouse scrolled (828, 356) with delta (0, -1)
Screenshot: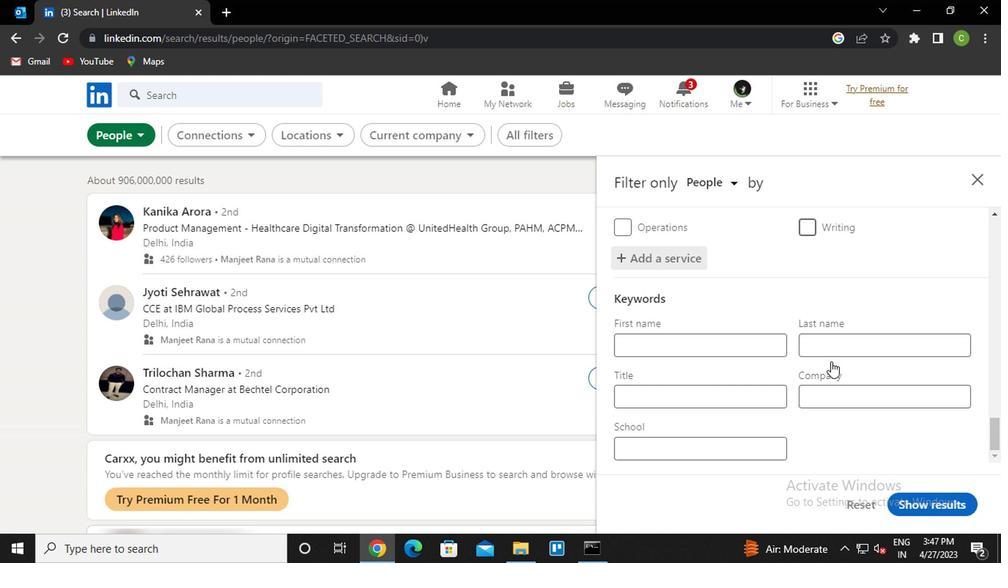 
Action: Mouse moved to (742, 391)
Screenshot: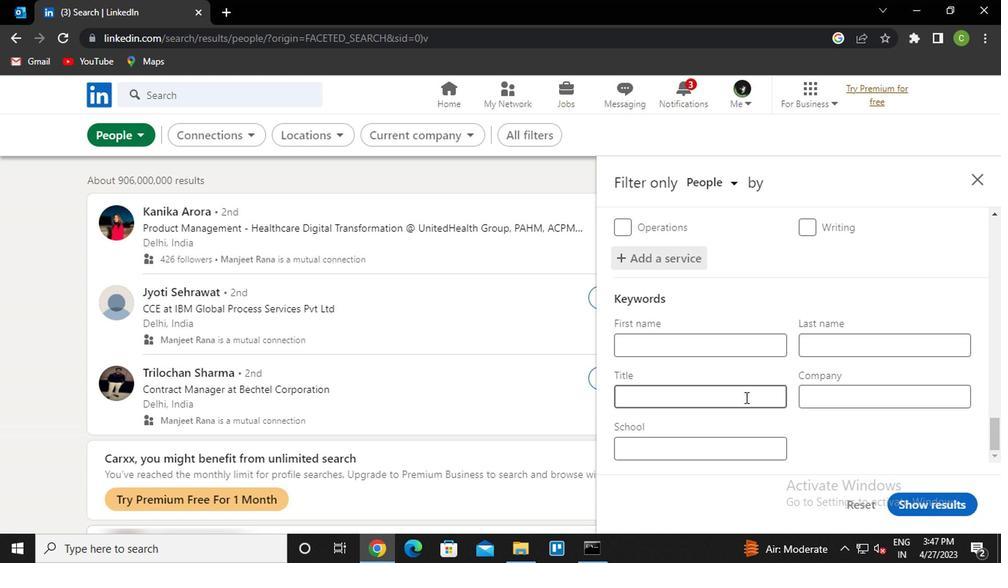 
Action: Mouse pressed left at (742, 391)
Screenshot: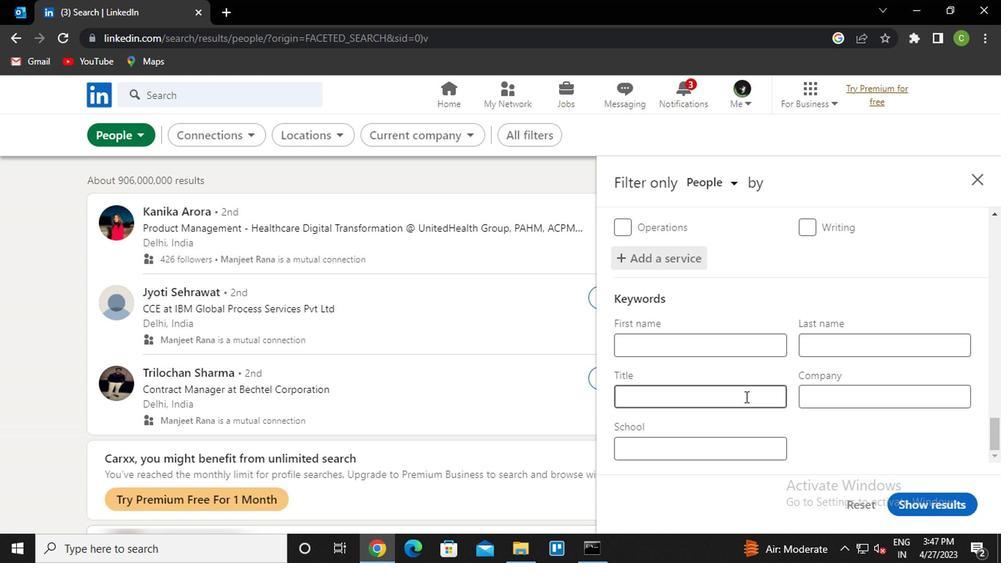 
Action: Key pressed <Key.caps_lock>d<Key.caps_lock>irect<Key.space><Key.caps_lock>s<Key.caps_lock>alesperson
Screenshot: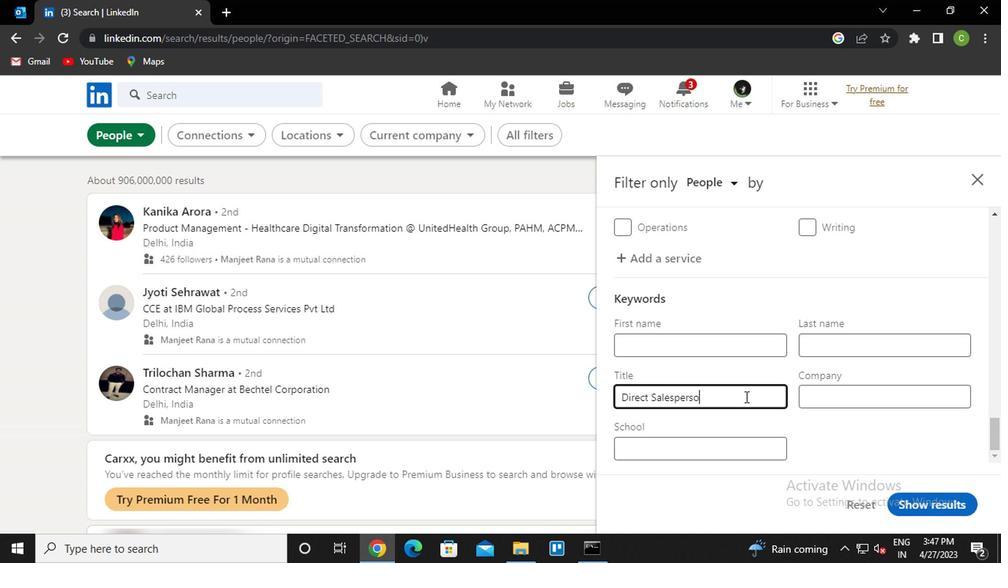 
Action: Mouse moved to (894, 498)
Screenshot: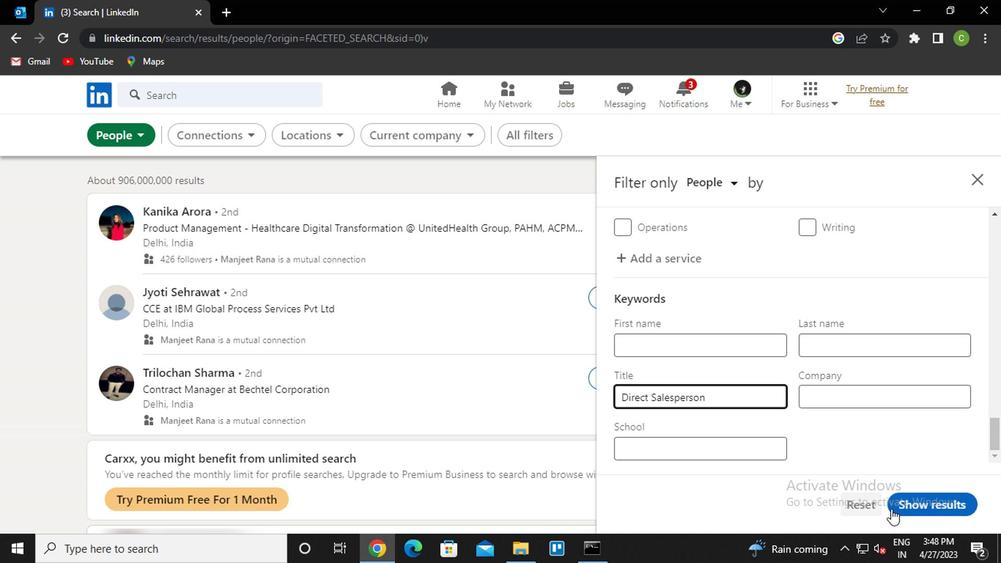 
Action: Mouse pressed left at (894, 498)
Screenshot: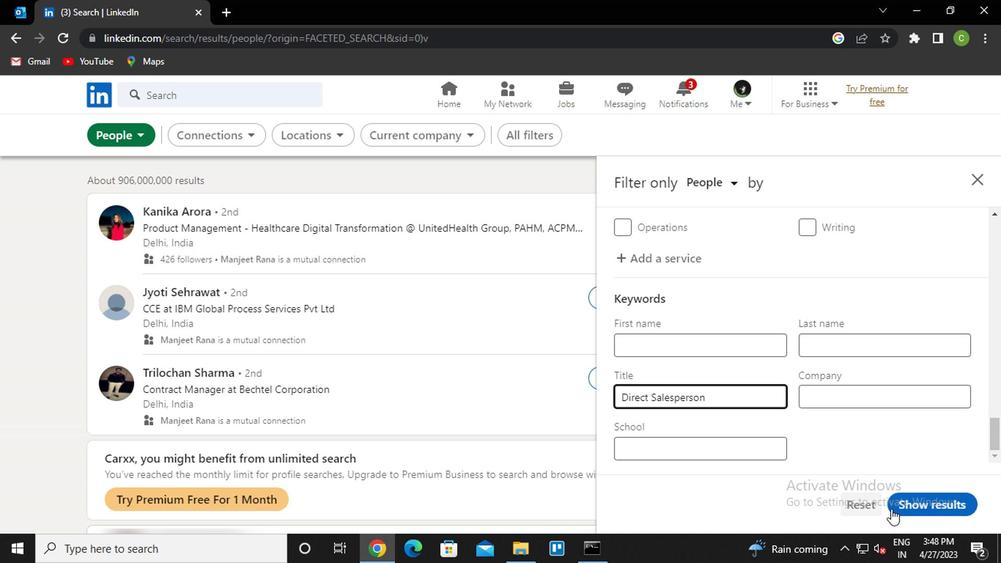 
Action: Mouse moved to (566, 510)
Screenshot: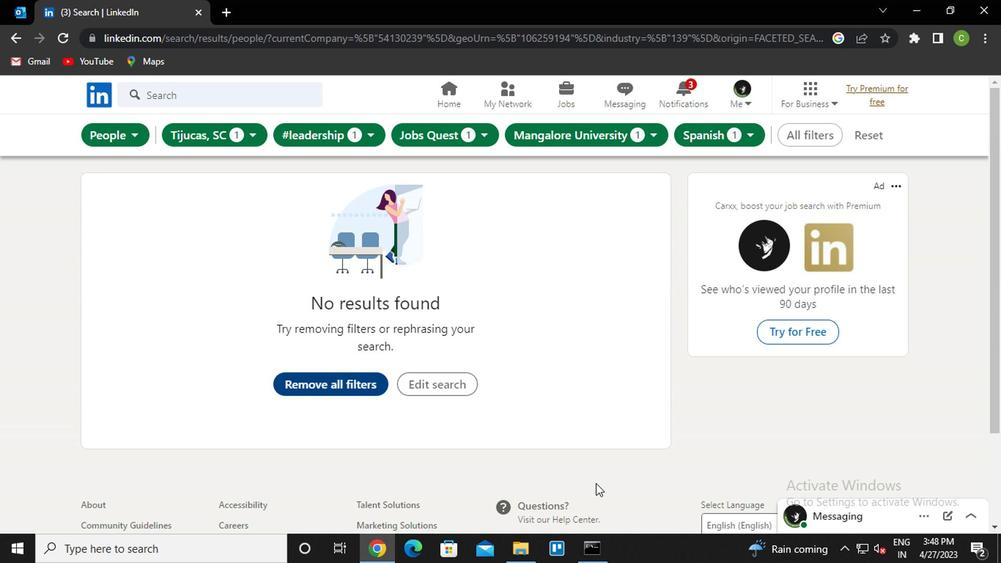 
Action: Key pressed <Key.f8>
Screenshot: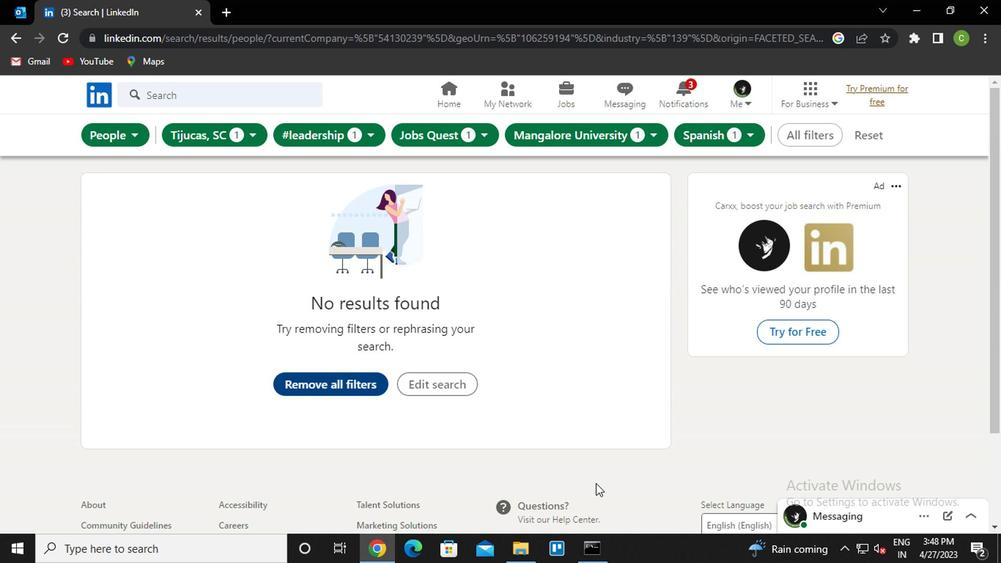
